 Task: Search one way flight ticket for 4 adults, 2 children, 2 infants in seat and 1 infant on lap in economy from San Luis Obispo: San Luis Obispo County Regional Airport (mcchesney Field) to Raleigh: Raleigh-durham International Airport on 8-5-2023. Choice of flights is Royal air maroc. Number of bags: 1 carry on bag. Price is upto 109000. Outbound departure time preference is 14:15.
Action: Mouse moved to (303, 129)
Screenshot: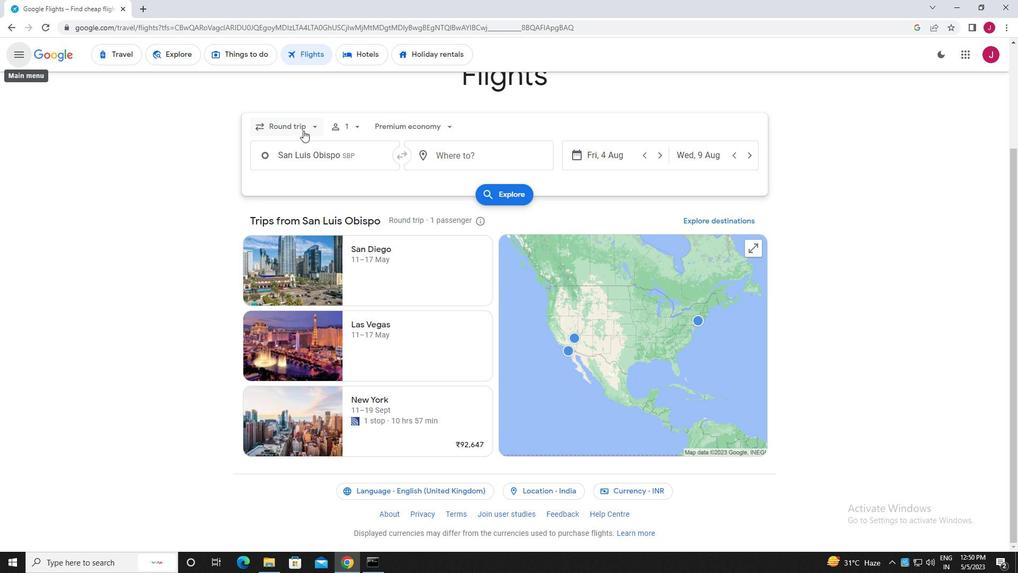 
Action: Mouse pressed left at (303, 129)
Screenshot: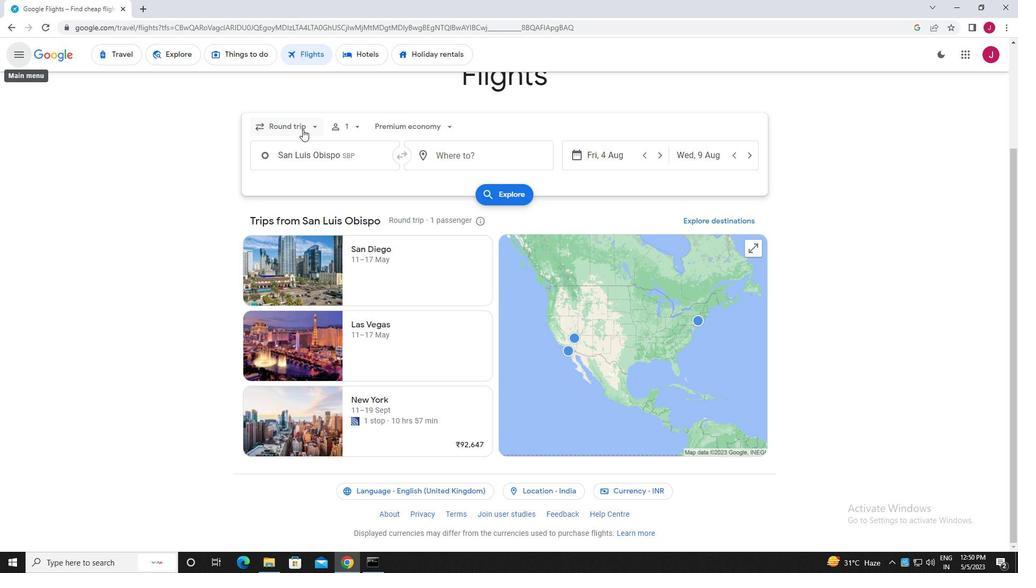 
Action: Mouse moved to (300, 171)
Screenshot: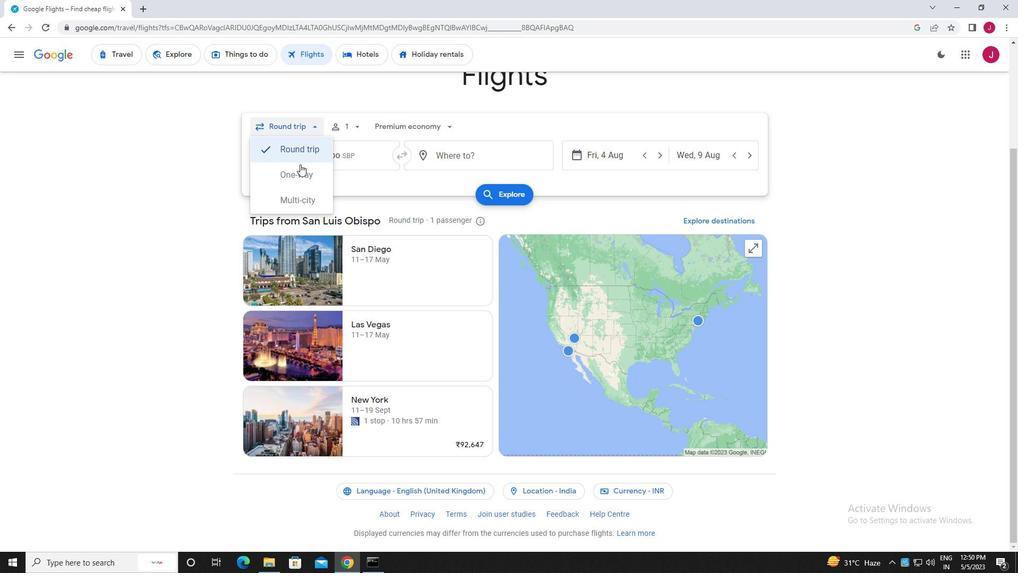 
Action: Mouse pressed left at (300, 171)
Screenshot: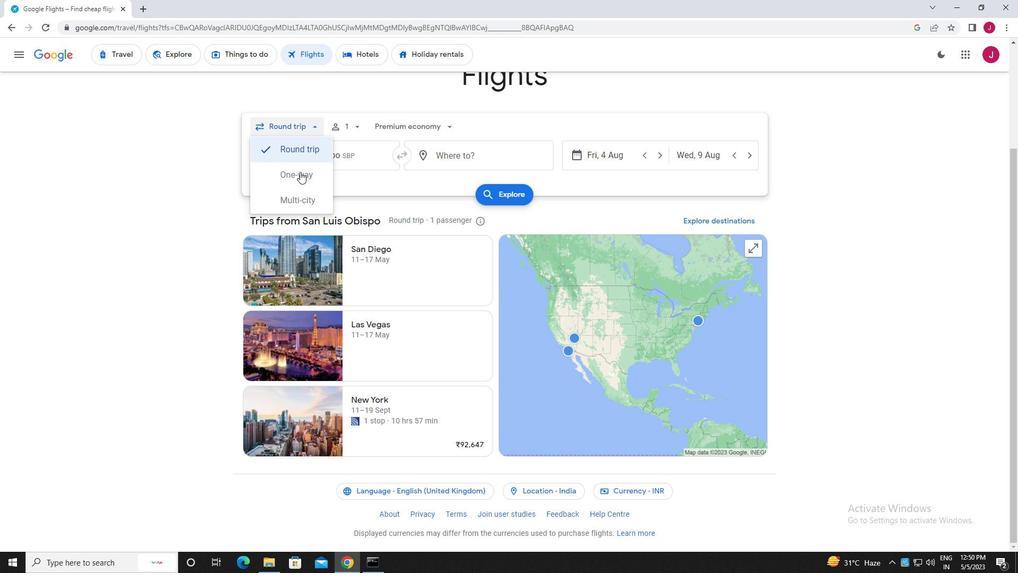 
Action: Mouse moved to (351, 126)
Screenshot: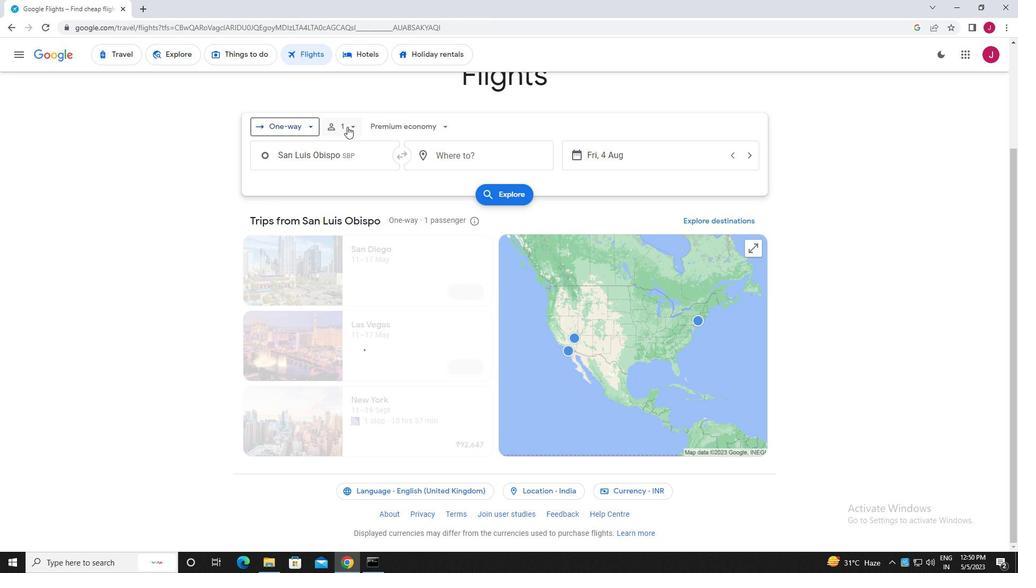 
Action: Mouse pressed left at (351, 126)
Screenshot: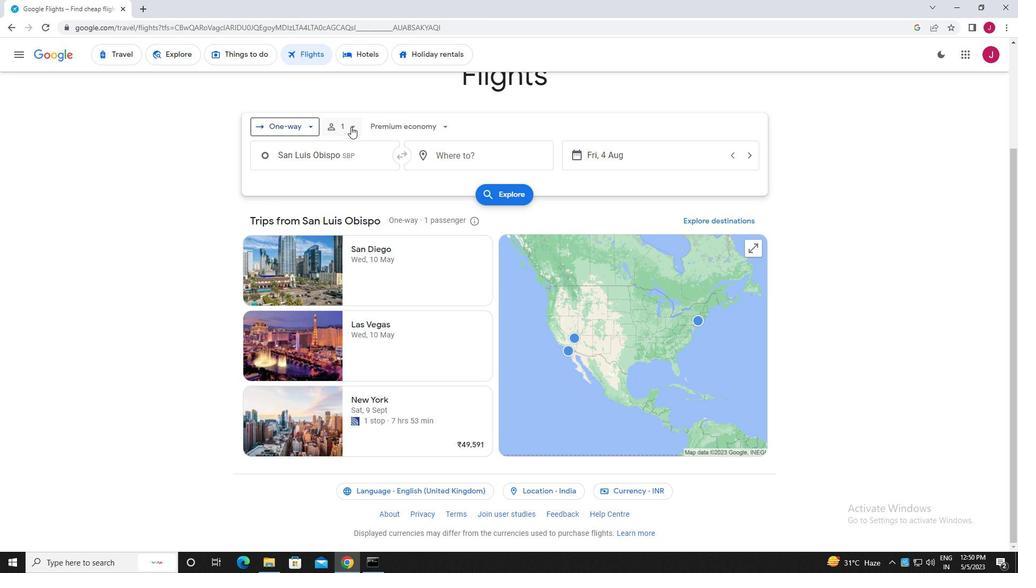 
Action: Mouse moved to (441, 151)
Screenshot: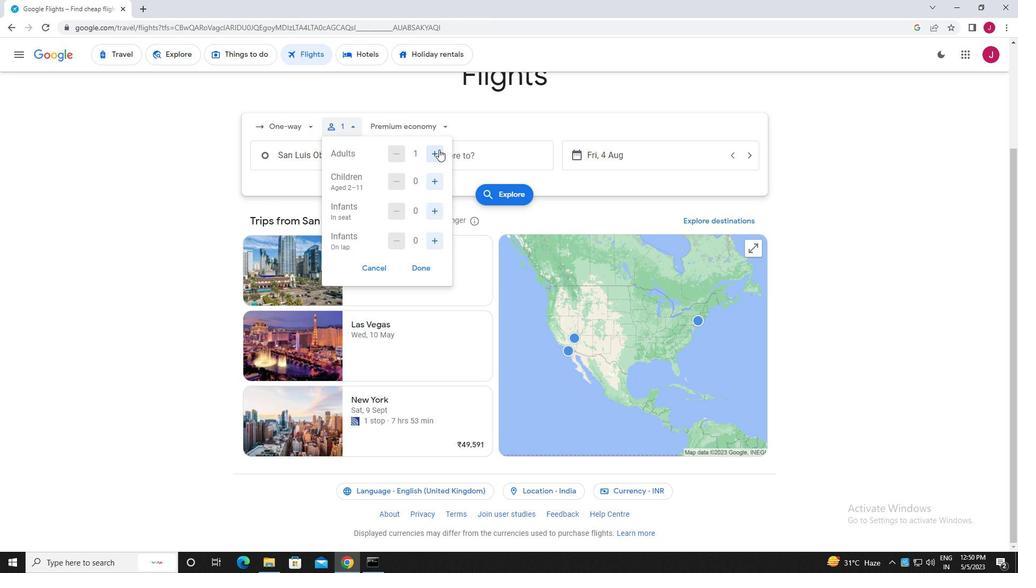 
Action: Mouse pressed left at (441, 151)
Screenshot: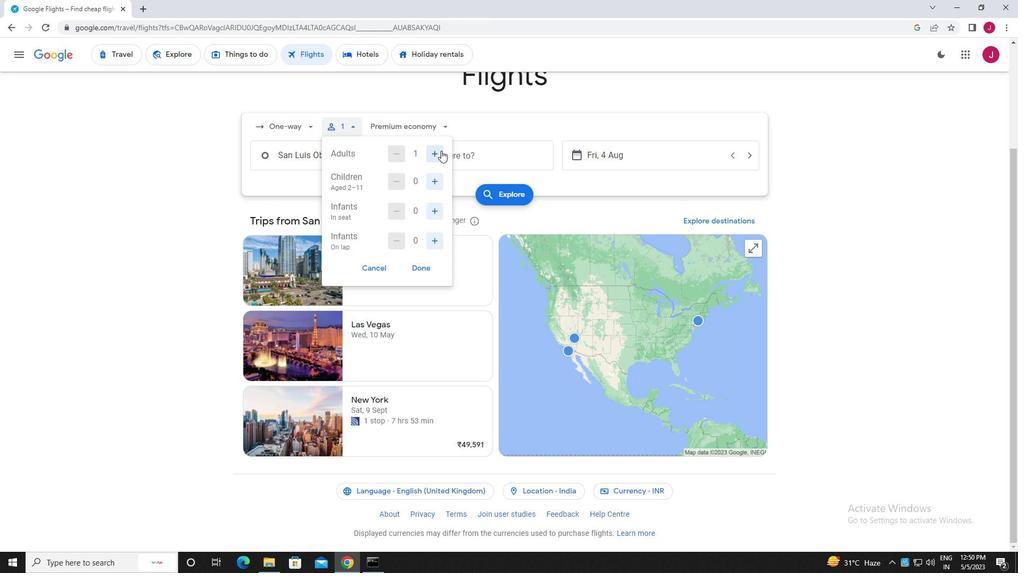 
Action: Mouse moved to (441, 151)
Screenshot: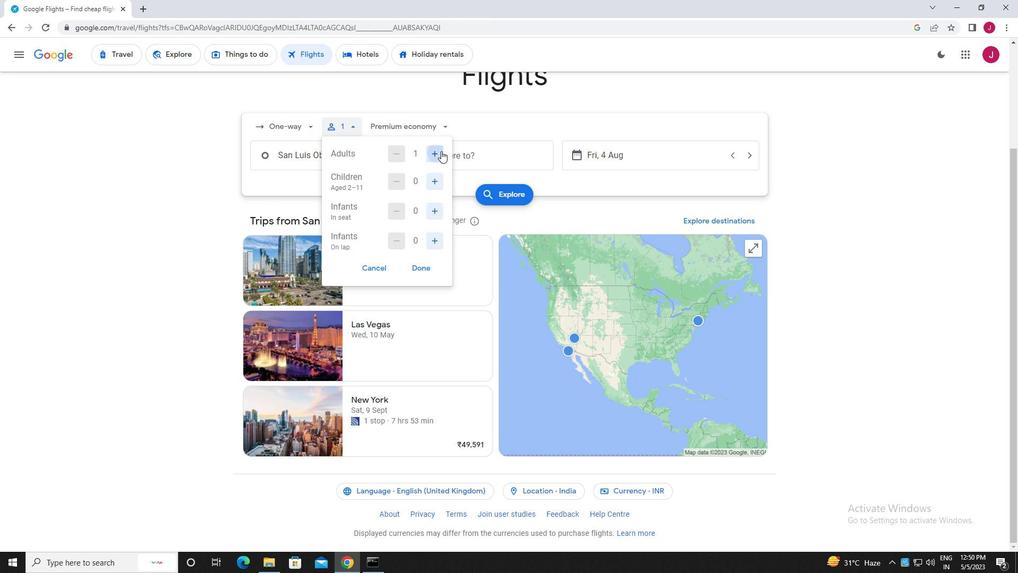 
Action: Mouse pressed left at (441, 151)
Screenshot: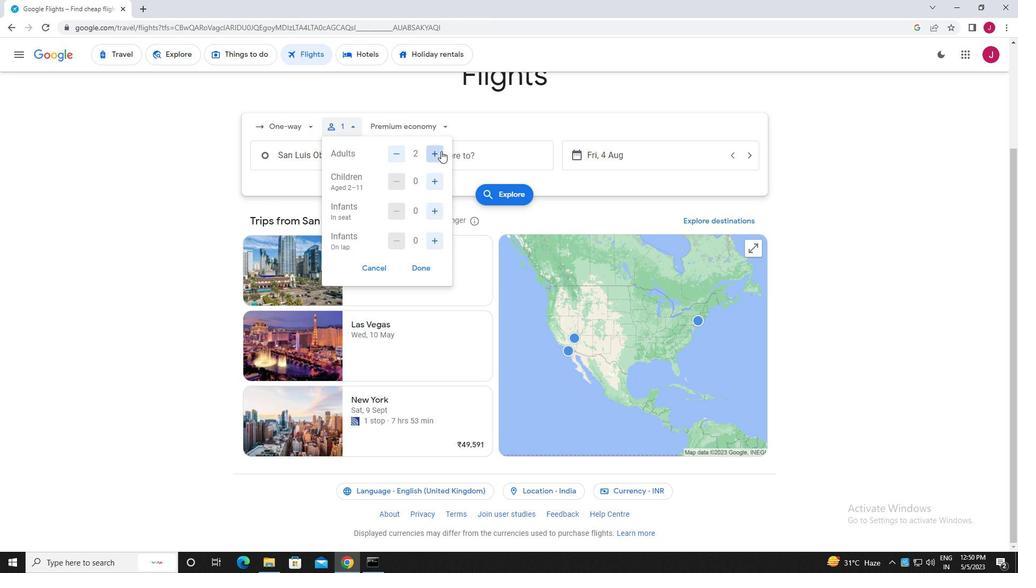 
Action: Mouse pressed left at (441, 151)
Screenshot: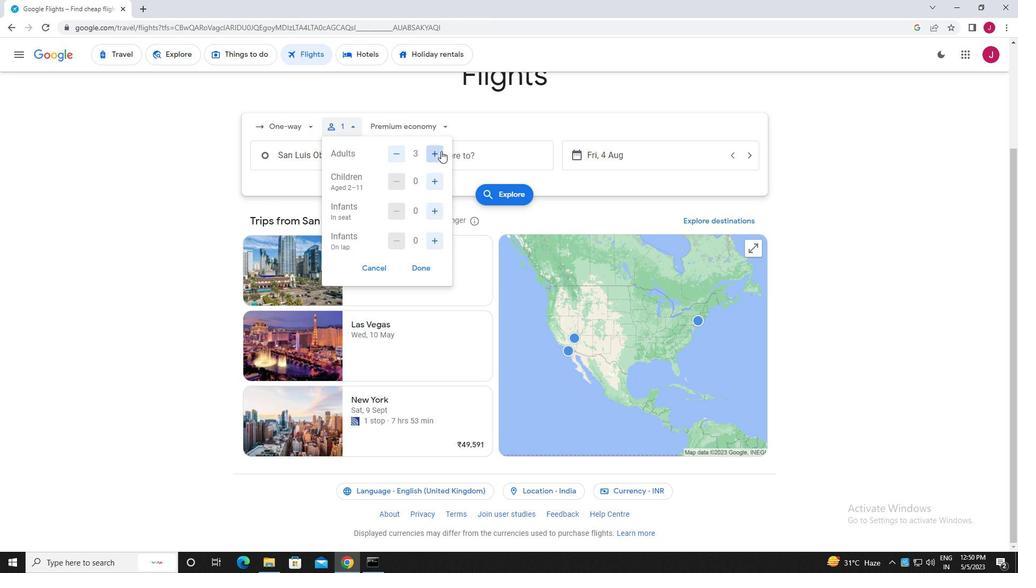 
Action: Mouse moved to (433, 180)
Screenshot: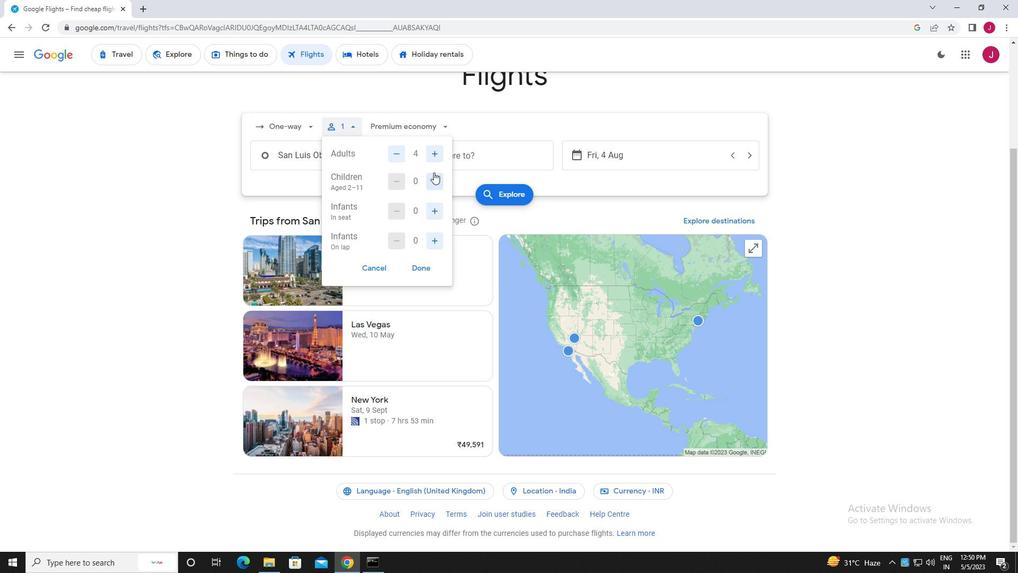 
Action: Mouse pressed left at (433, 180)
Screenshot: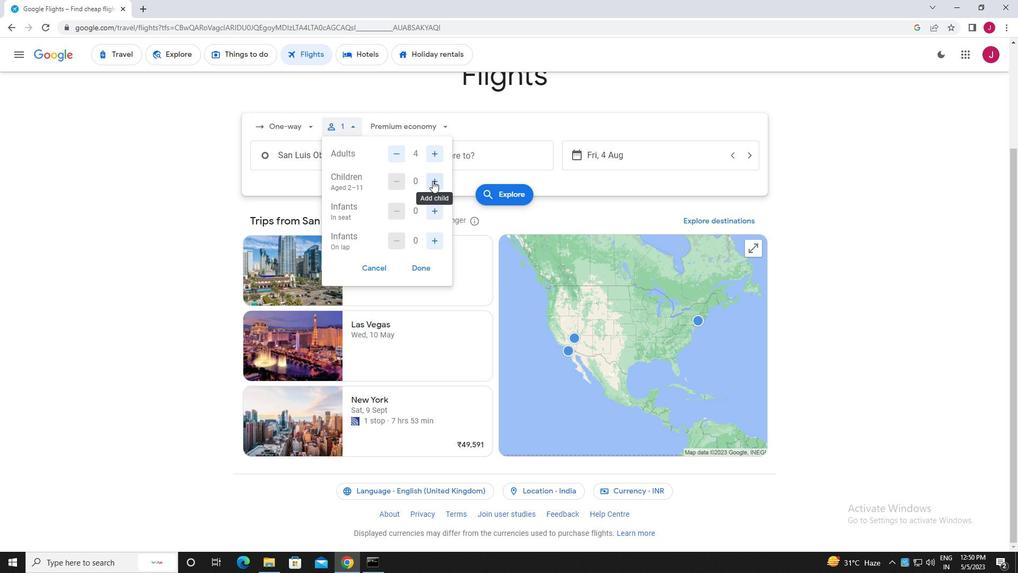 
Action: Mouse pressed left at (433, 180)
Screenshot: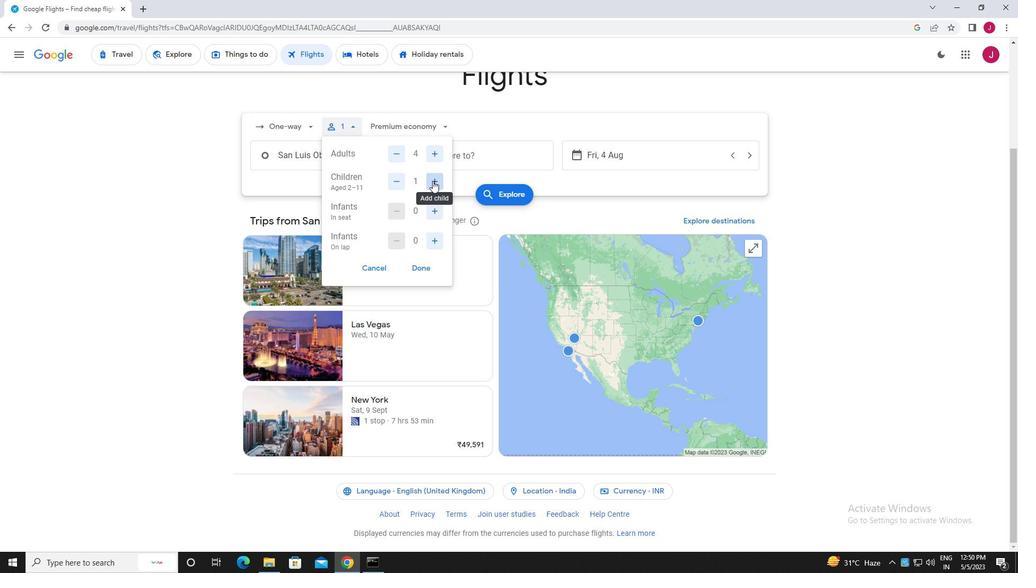 
Action: Mouse moved to (432, 212)
Screenshot: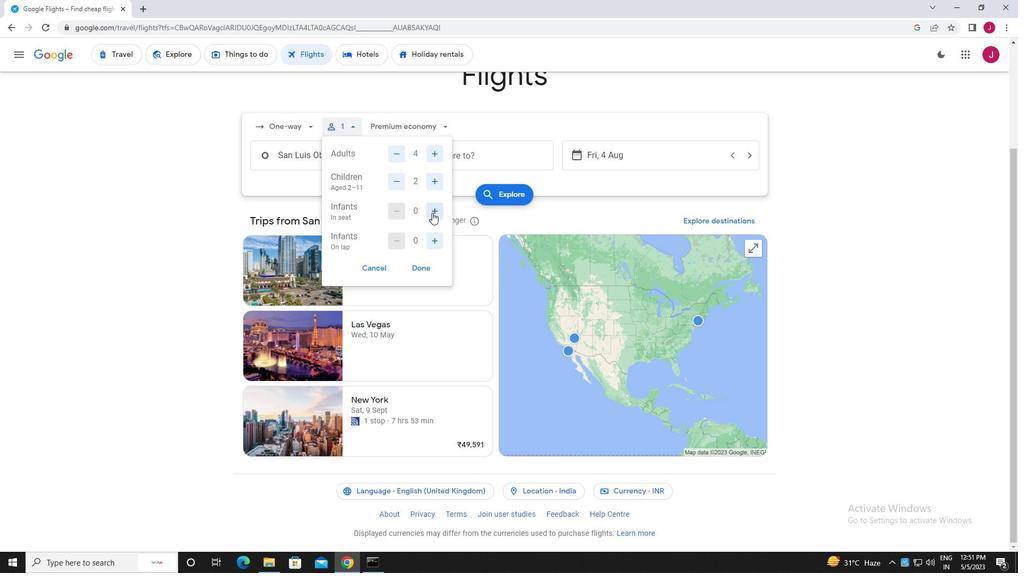 
Action: Mouse pressed left at (432, 212)
Screenshot: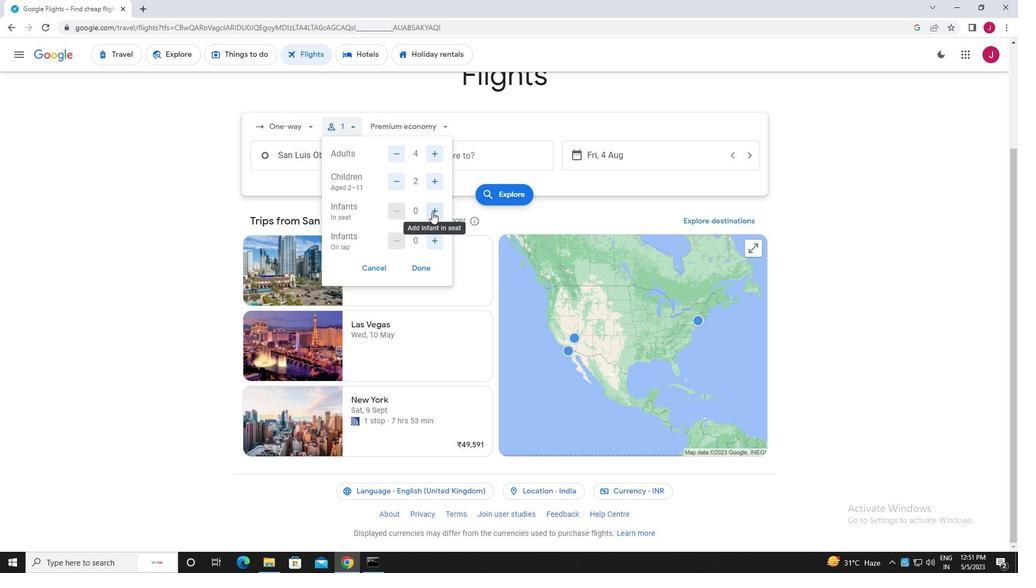 
Action: Mouse pressed left at (432, 212)
Screenshot: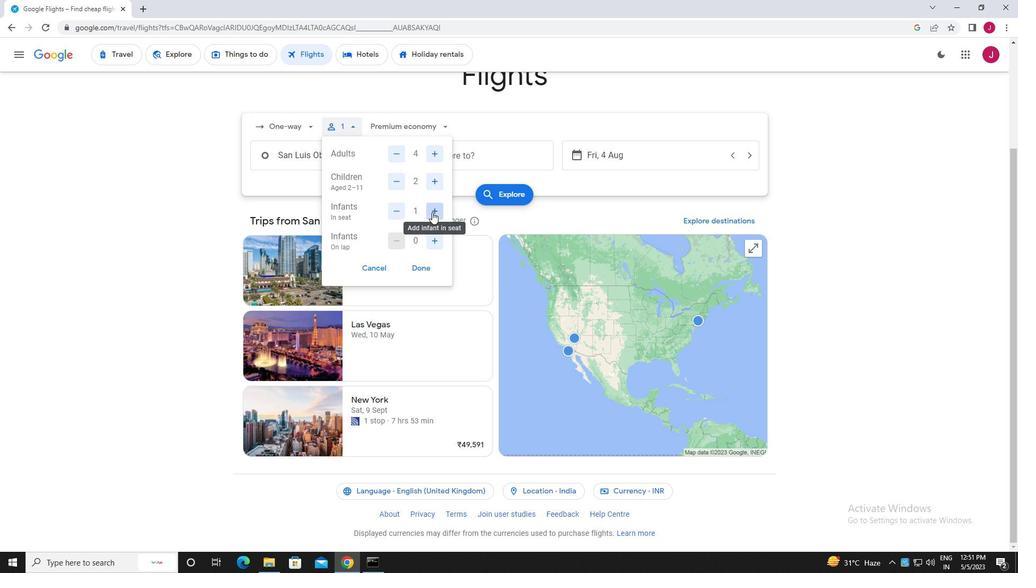 
Action: Mouse moved to (436, 240)
Screenshot: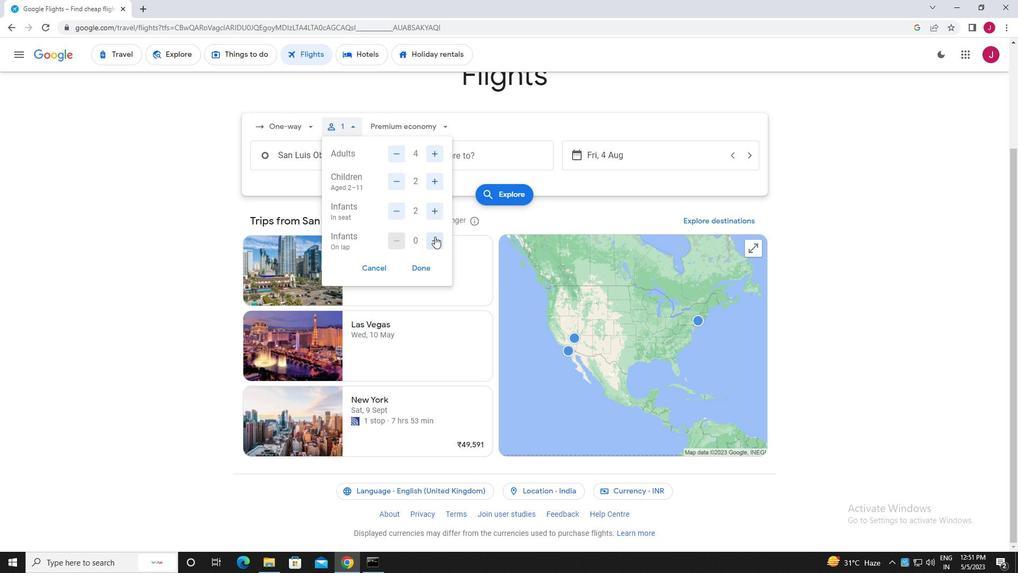 
Action: Mouse pressed left at (436, 240)
Screenshot: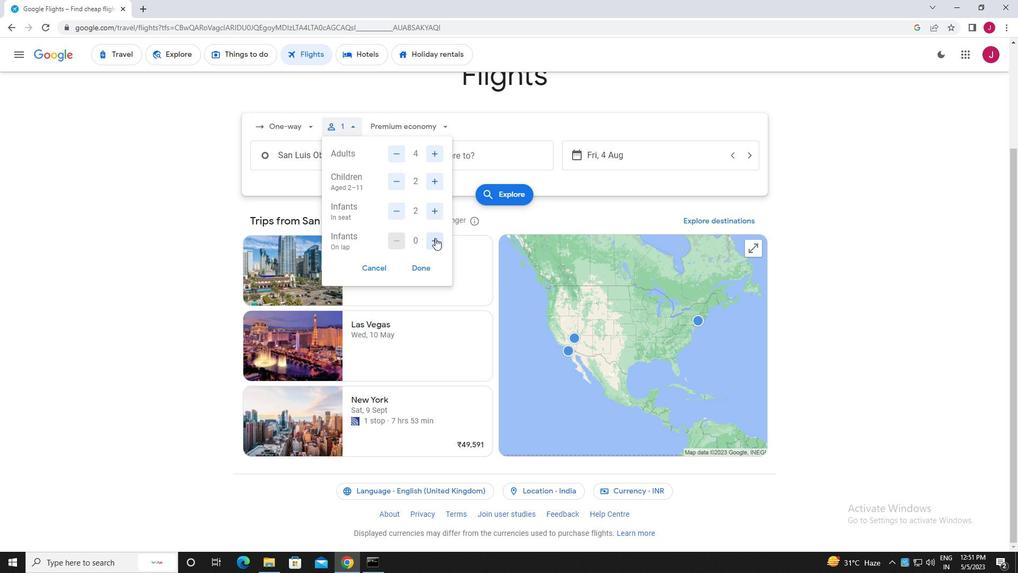 
Action: Mouse moved to (424, 264)
Screenshot: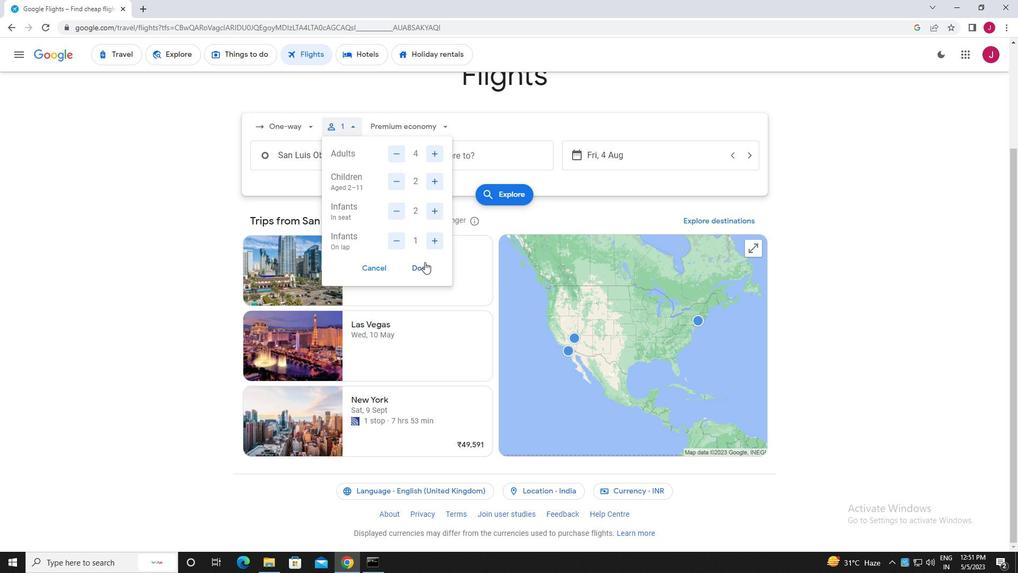 
Action: Mouse pressed left at (424, 264)
Screenshot: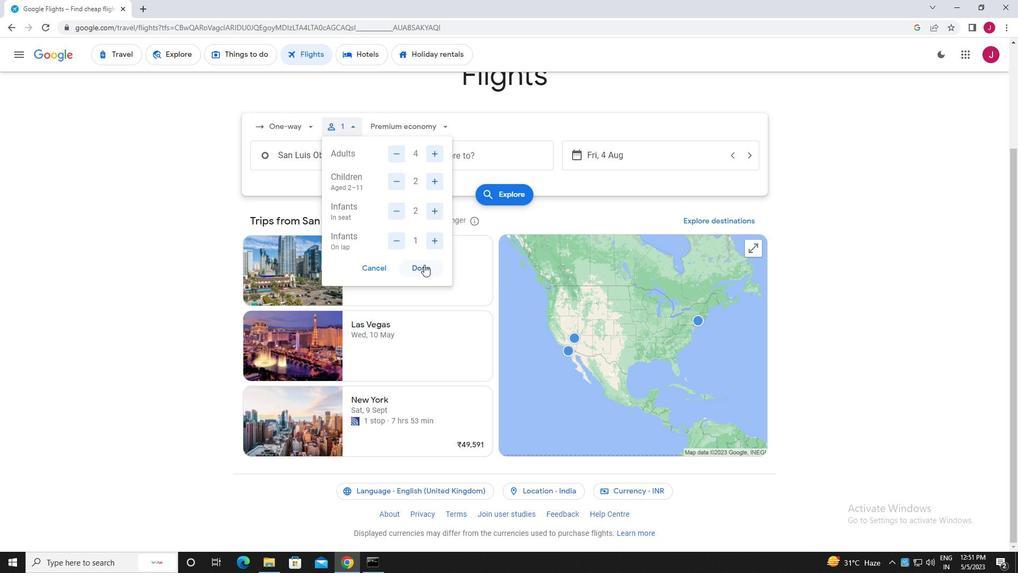
Action: Mouse moved to (418, 126)
Screenshot: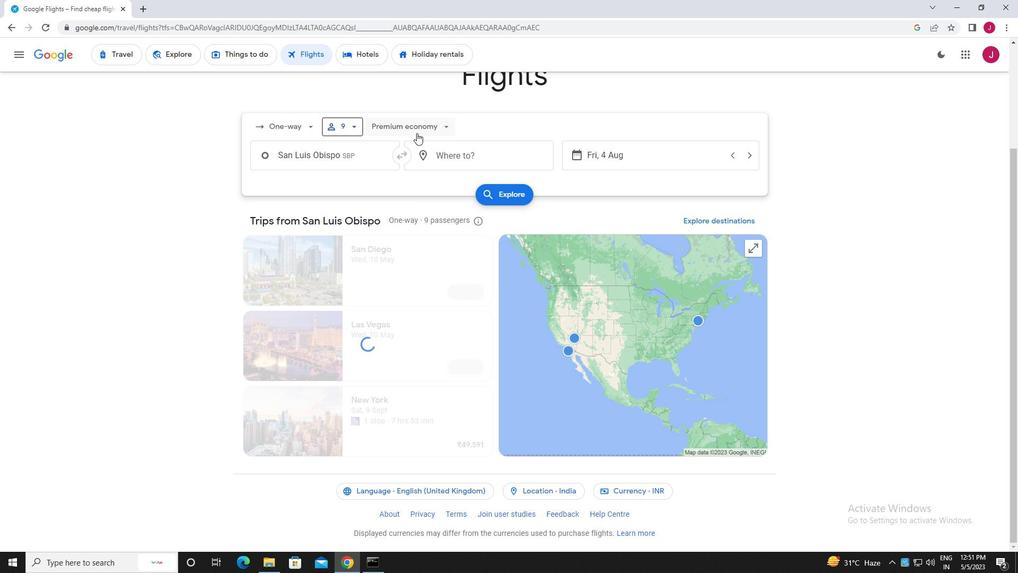 
Action: Mouse pressed left at (418, 126)
Screenshot: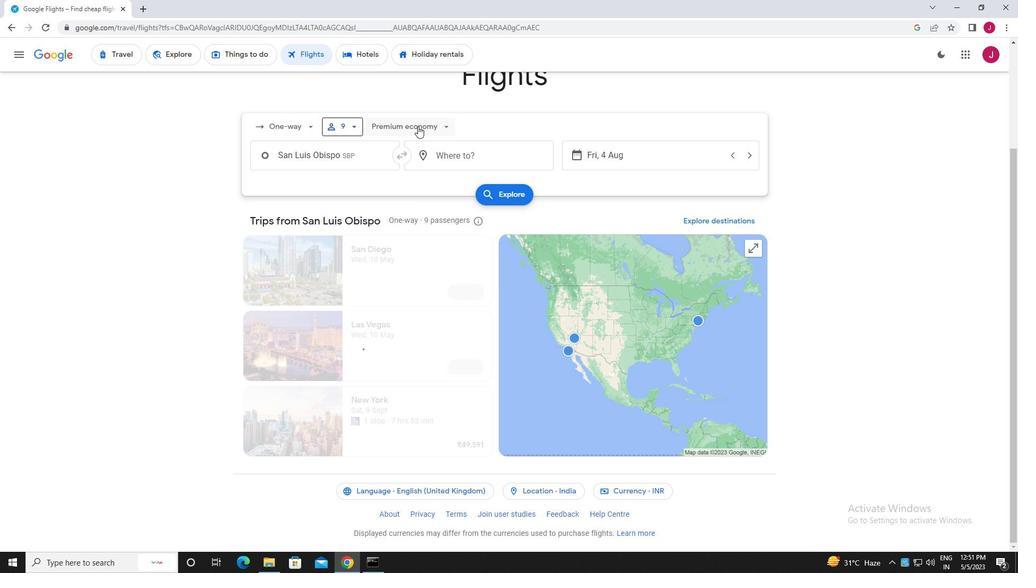 
Action: Mouse moved to (425, 147)
Screenshot: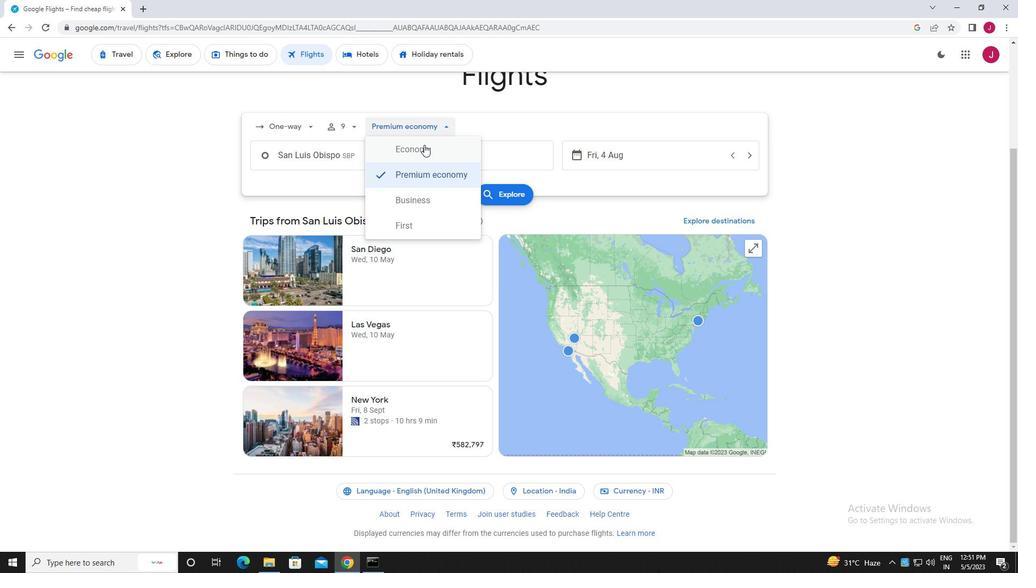 
Action: Mouse pressed left at (425, 147)
Screenshot: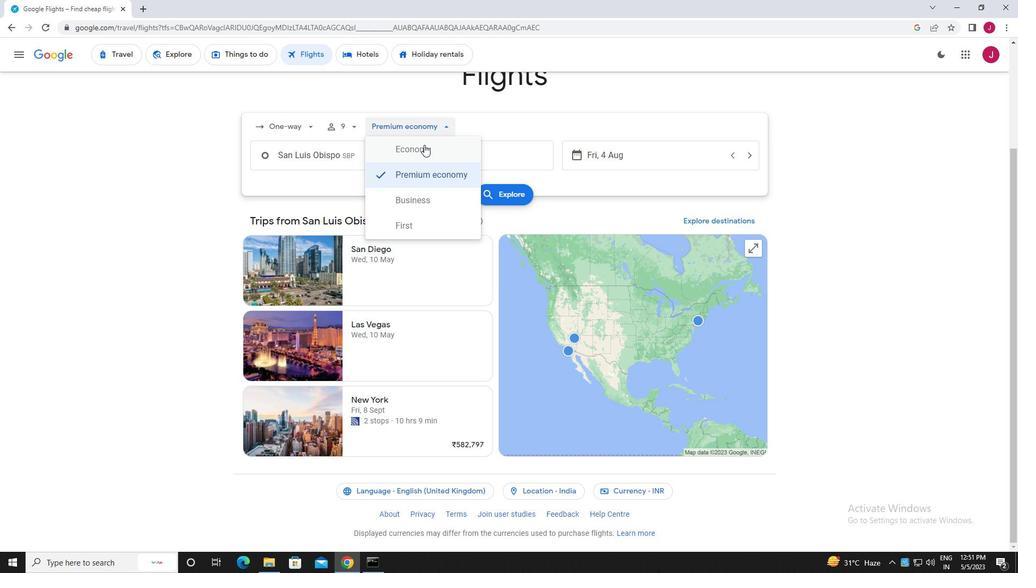 
Action: Mouse moved to (351, 160)
Screenshot: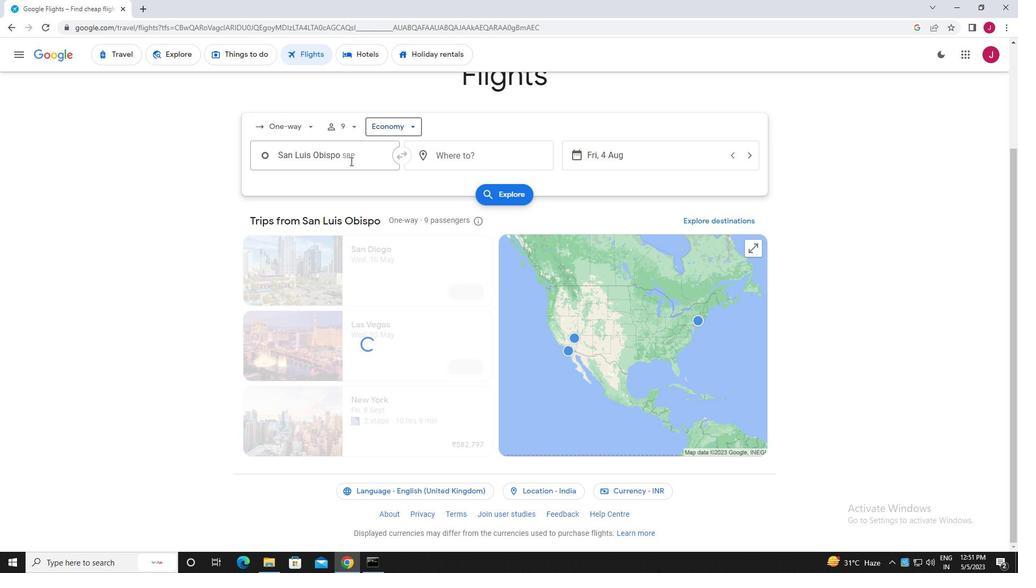 
Action: Mouse pressed left at (351, 160)
Screenshot: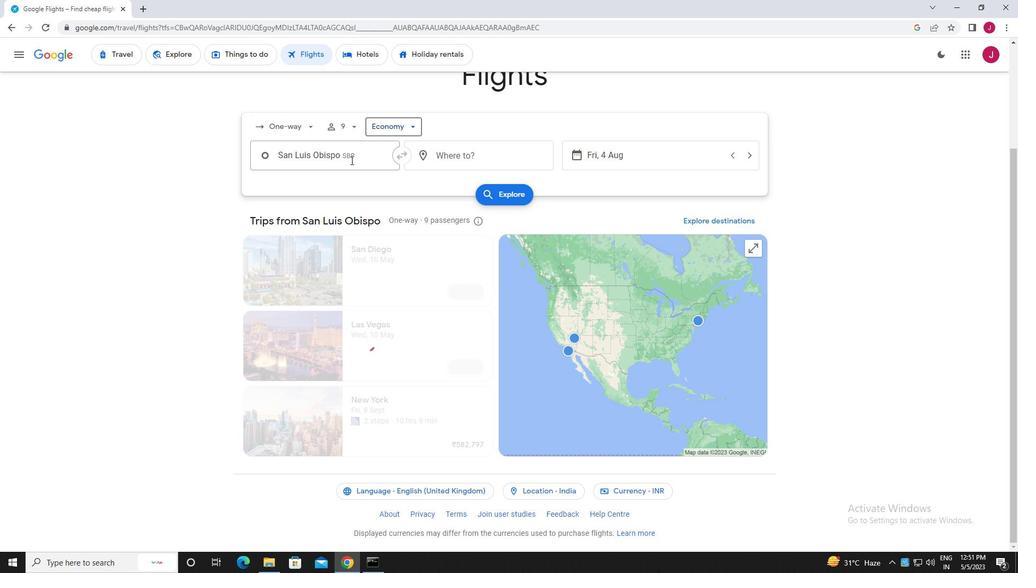 
Action: Mouse moved to (353, 160)
Screenshot: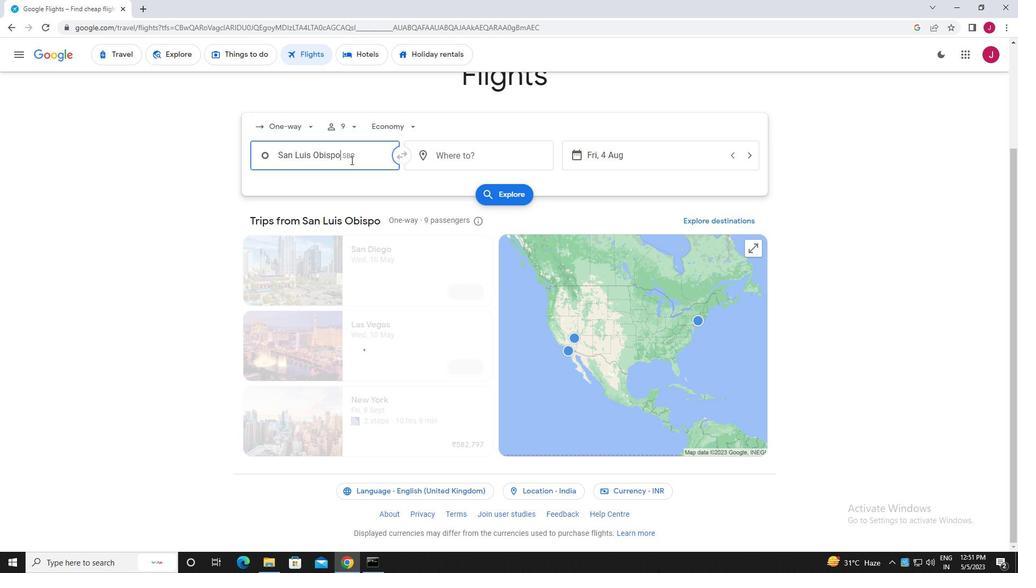 
Action: Key pressed san<Key.space>luis
Screenshot: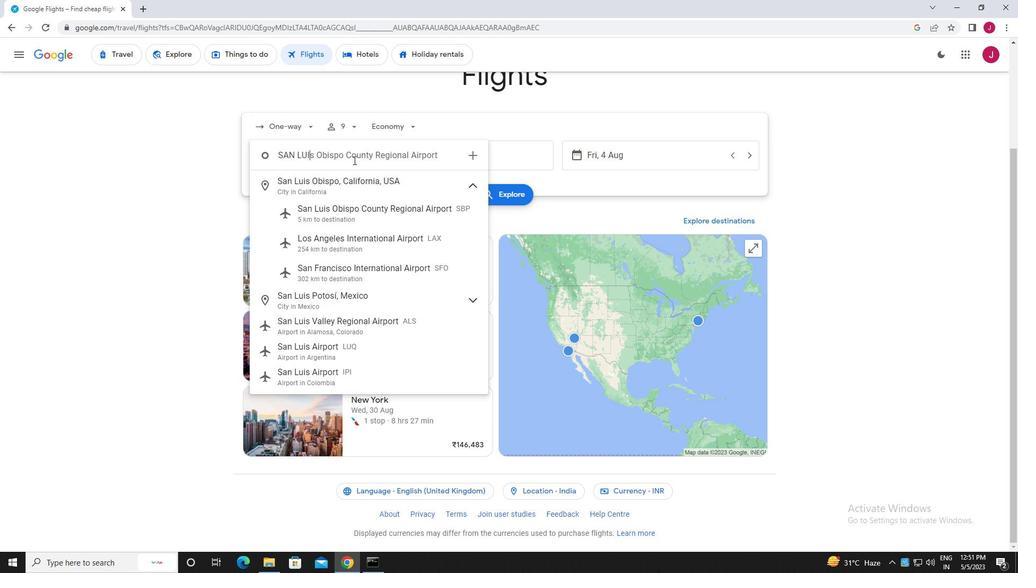 
Action: Mouse moved to (395, 214)
Screenshot: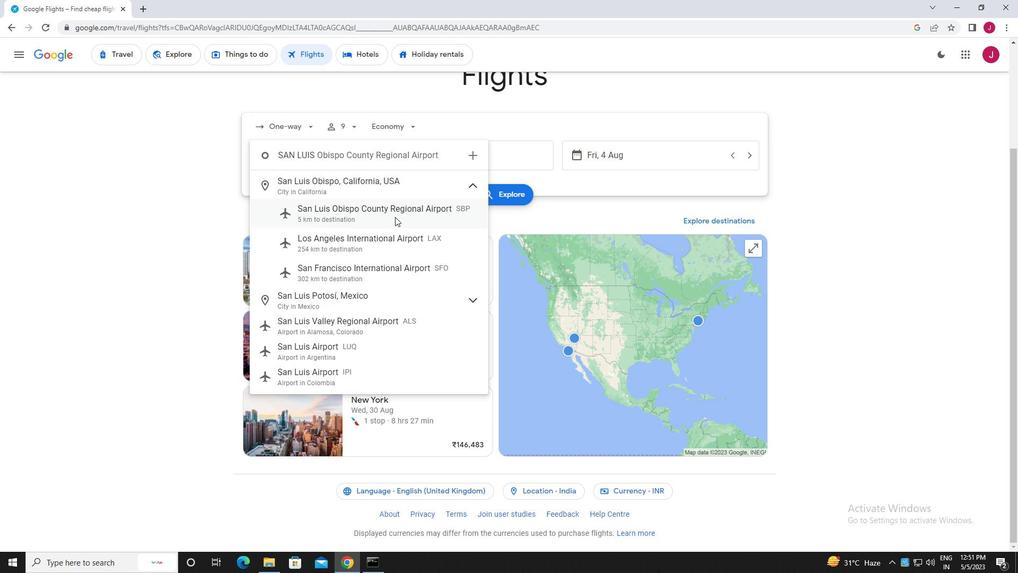 
Action: Mouse pressed left at (395, 214)
Screenshot: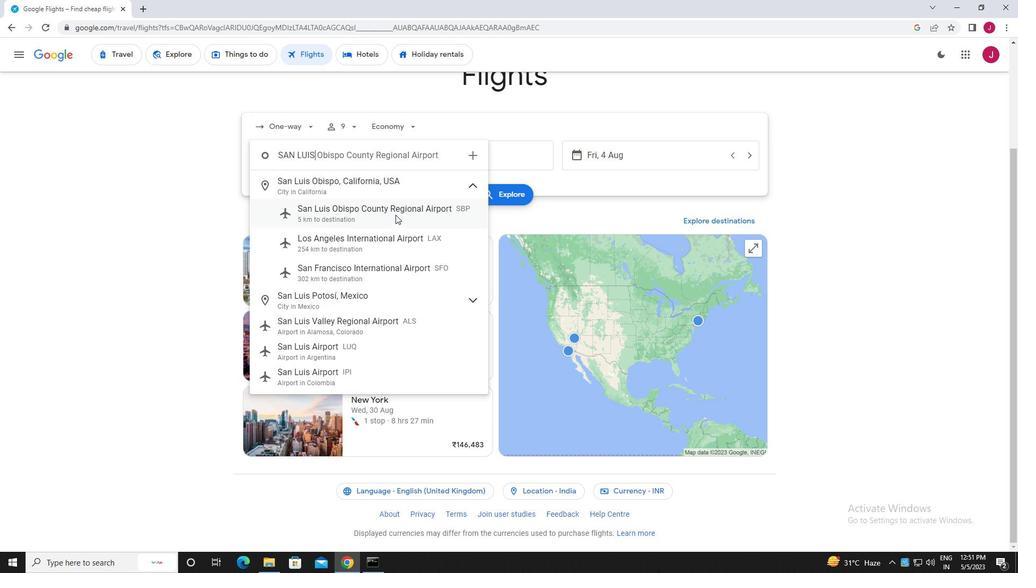 
Action: Mouse moved to (478, 159)
Screenshot: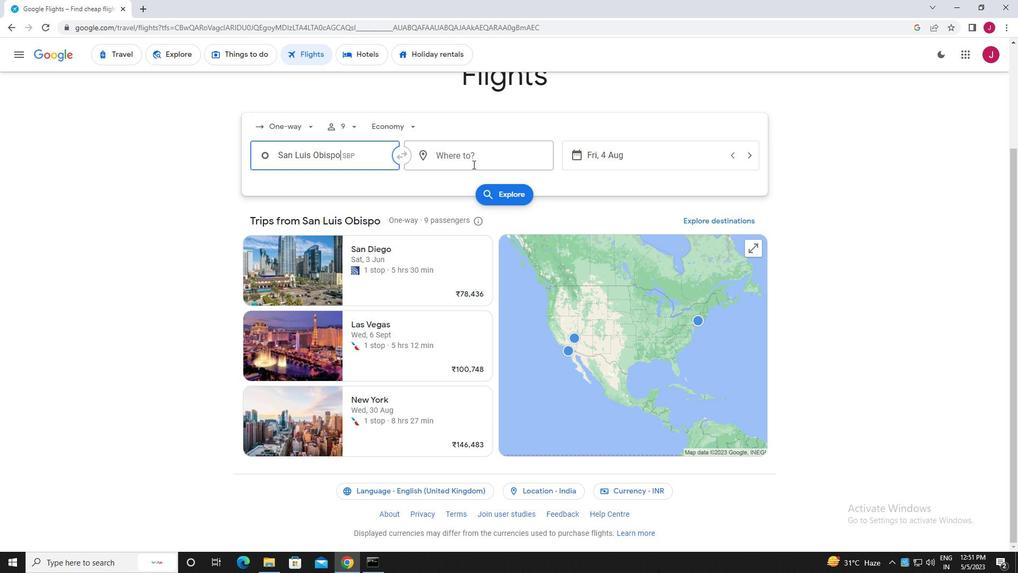 
Action: Mouse pressed left at (478, 159)
Screenshot: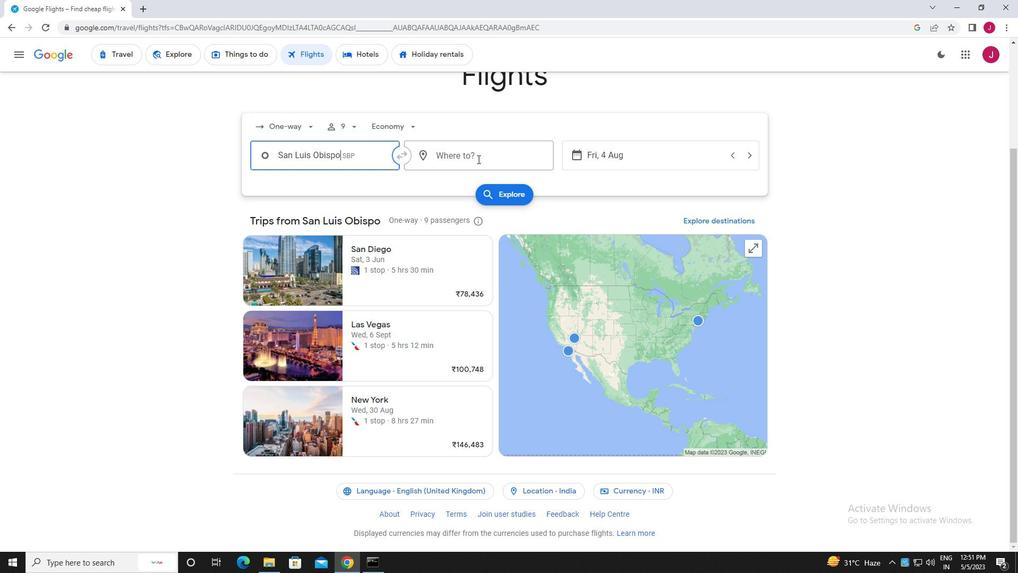 
Action: Key pressed raleigh
Screenshot: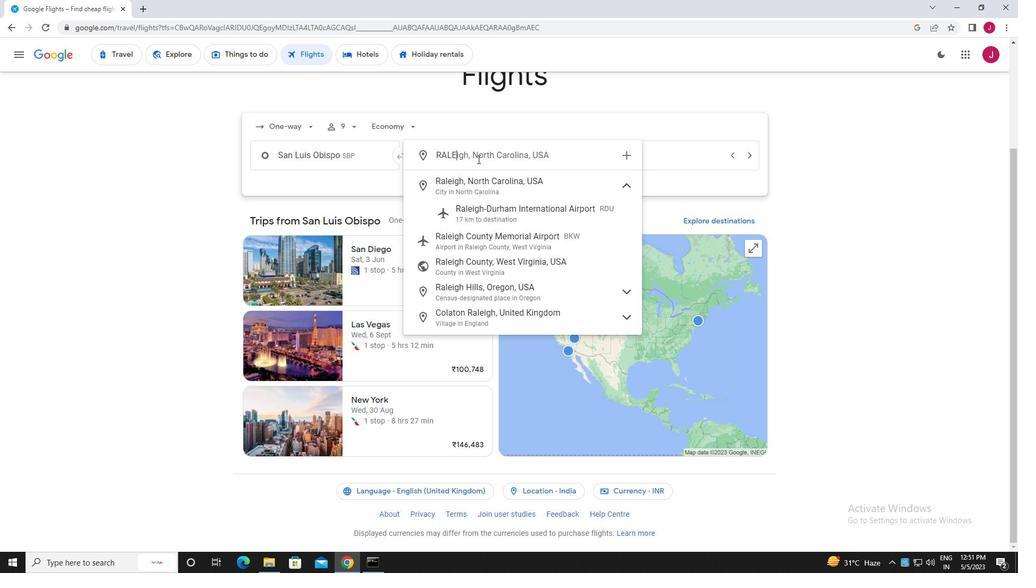 
Action: Mouse moved to (533, 209)
Screenshot: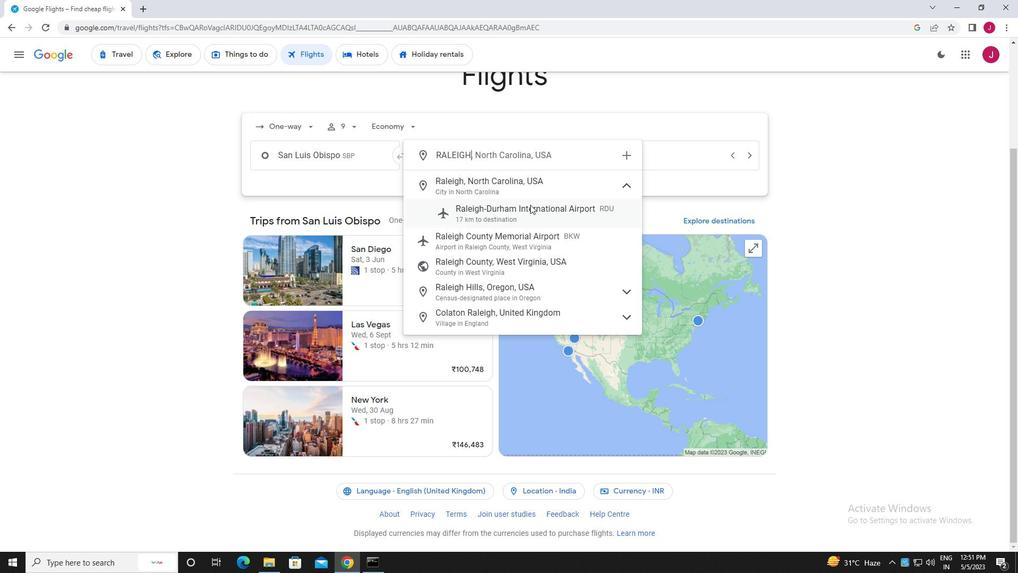 
Action: Mouse pressed left at (533, 209)
Screenshot: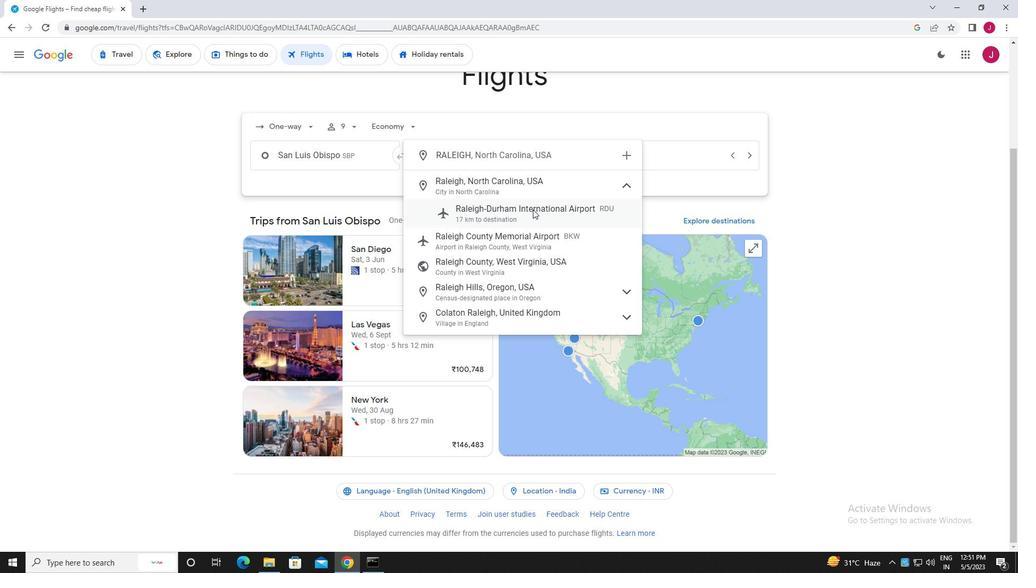 
Action: Mouse moved to (617, 157)
Screenshot: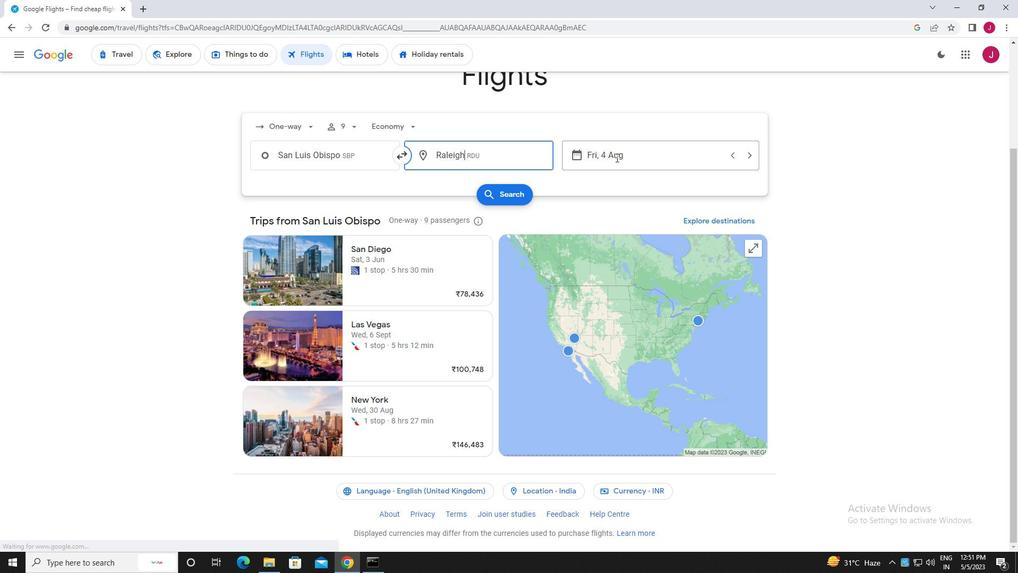 
Action: Mouse pressed left at (617, 157)
Screenshot: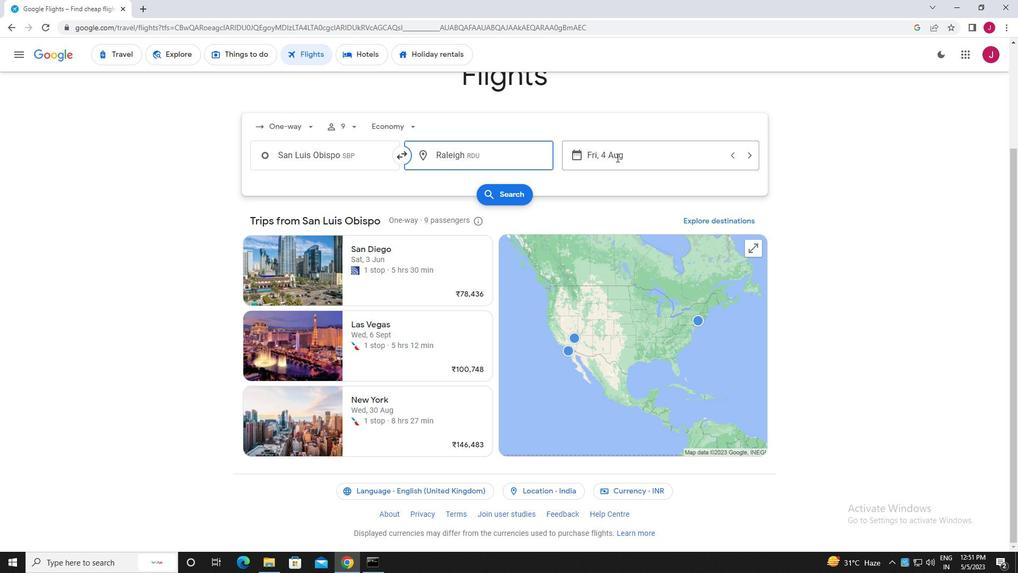 
Action: Mouse moved to (537, 237)
Screenshot: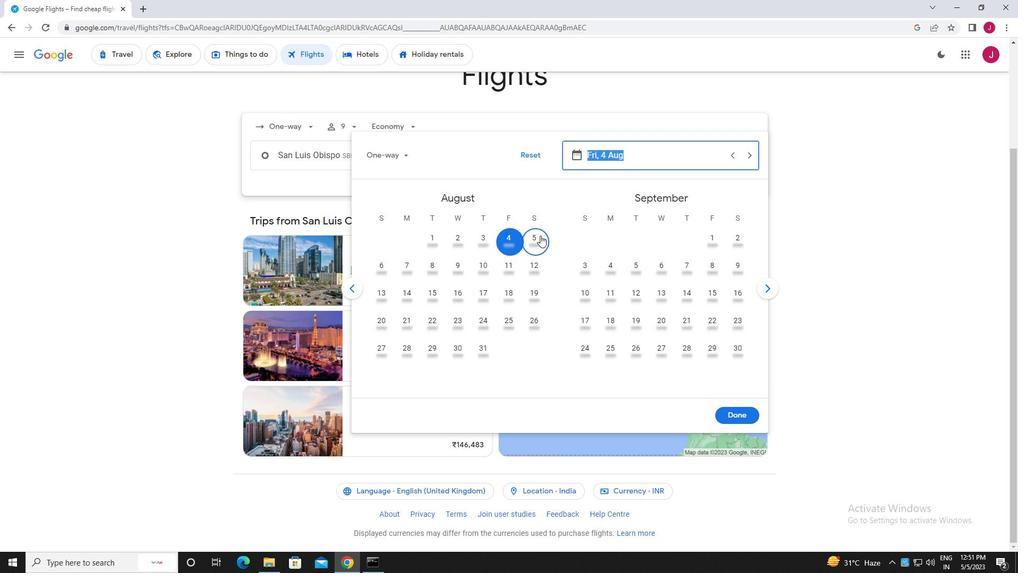 
Action: Mouse pressed left at (537, 237)
Screenshot: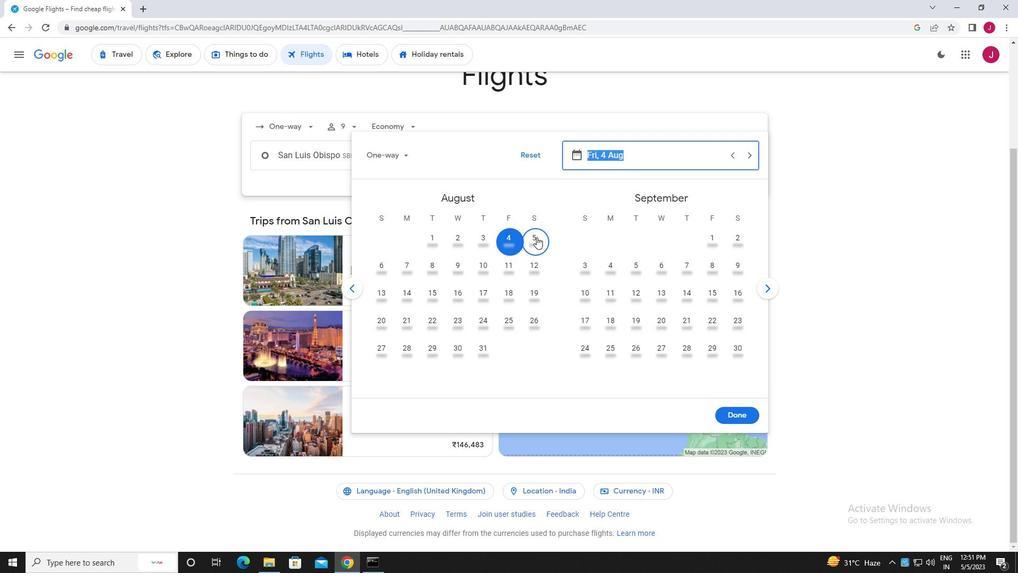 
Action: Mouse moved to (745, 409)
Screenshot: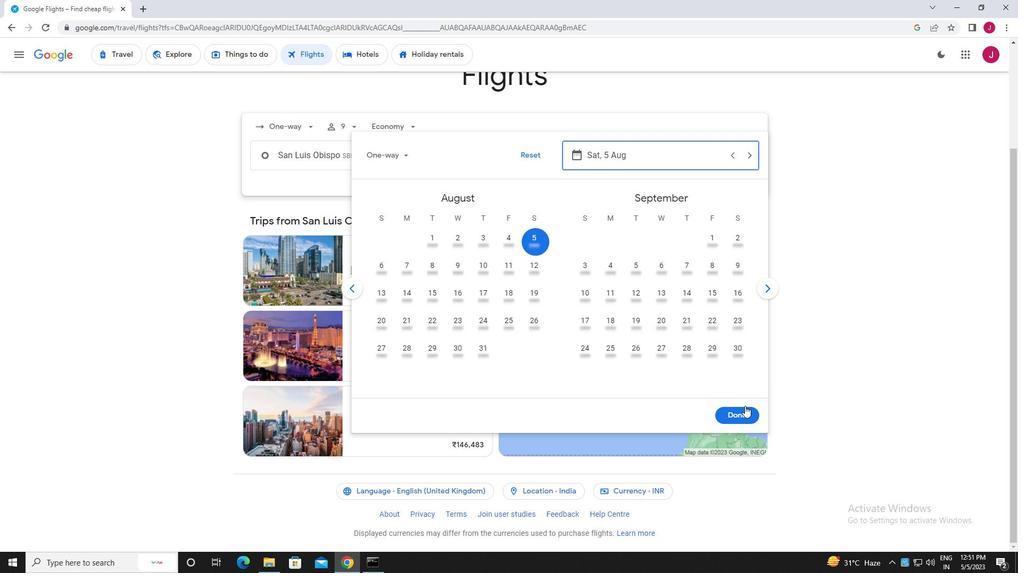 
Action: Mouse pressed left at (745, 409)
Screenshot: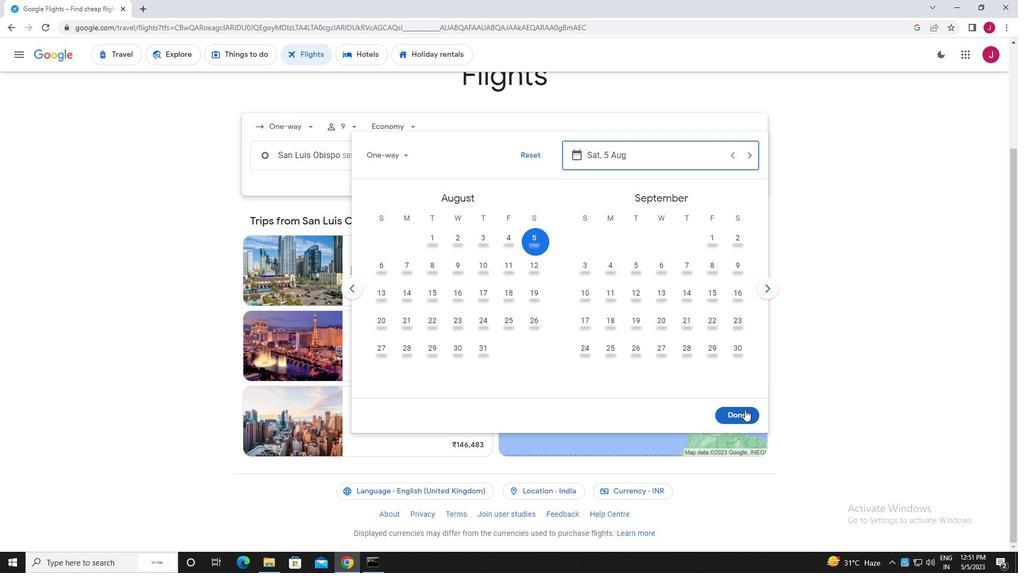 
Action: Mouse moved to (514, 191)
Screenshot: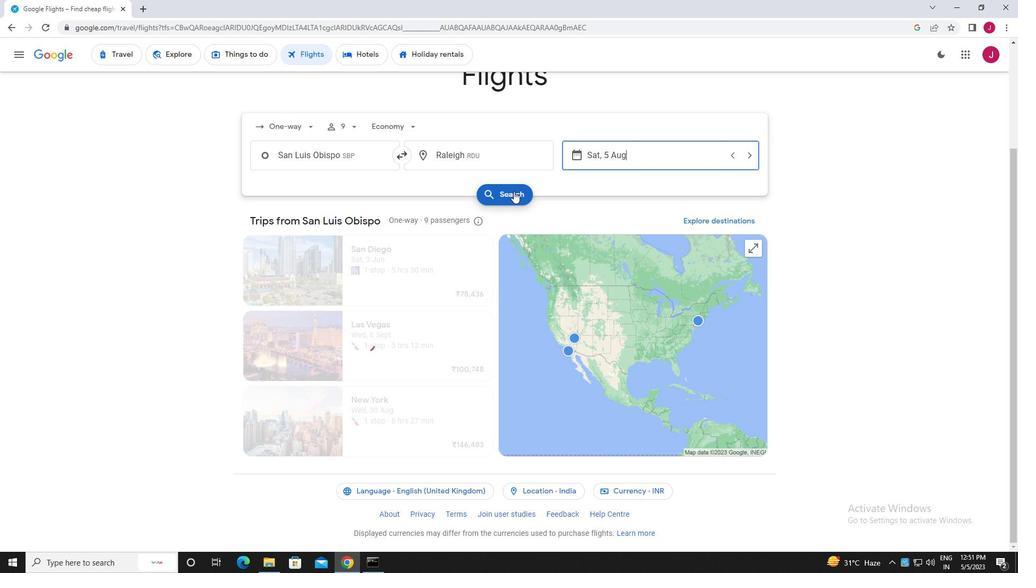 
Action: Mouse pressed left at (514, 191)
Screenshot: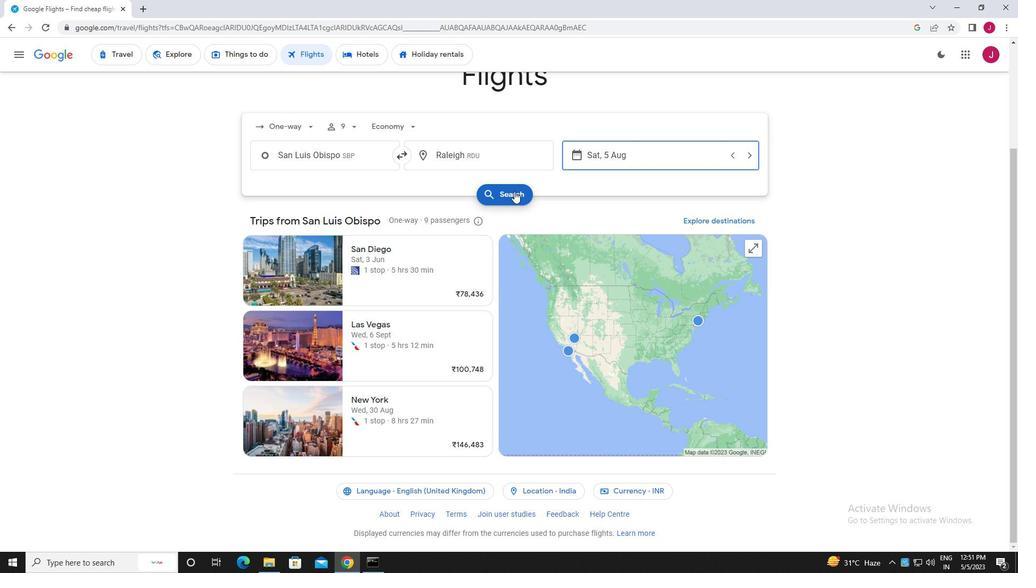 
Action: Mouse moved to (274, 152)
Screenshot: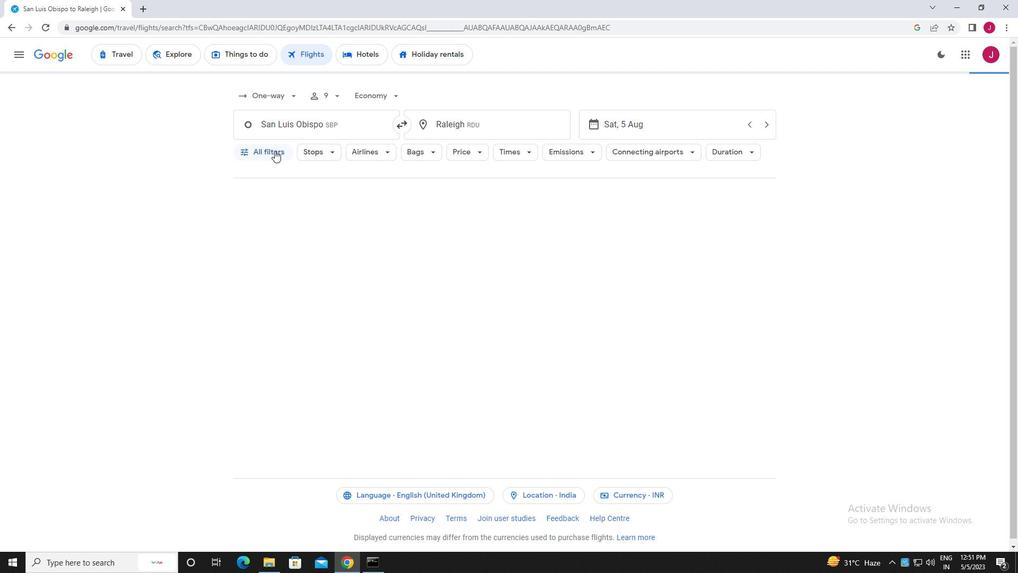 
Action: Mouse pressed left at (274, 152)
Screenshot: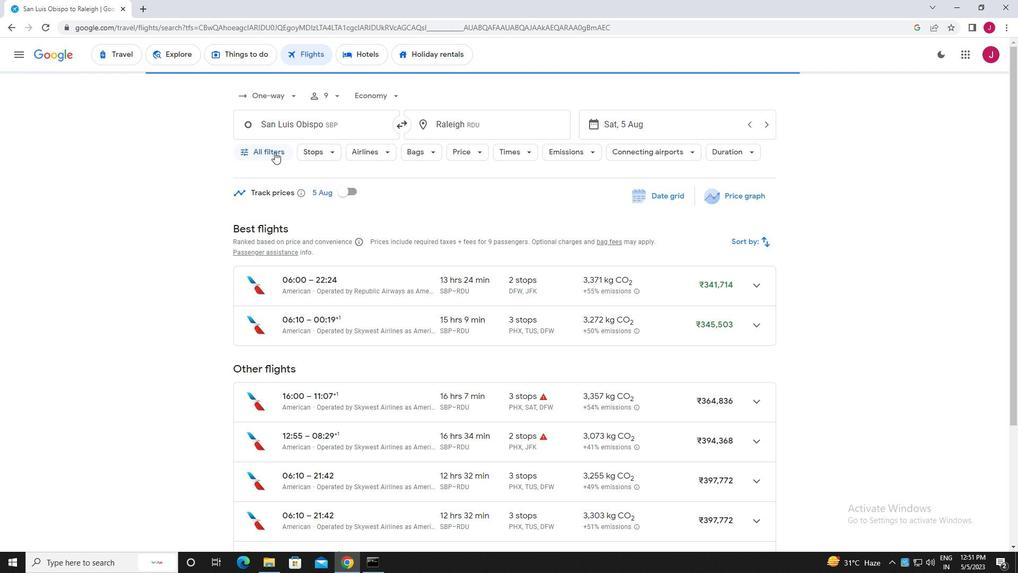 
Action: Mouse moved to (335, 217)
Screenshot: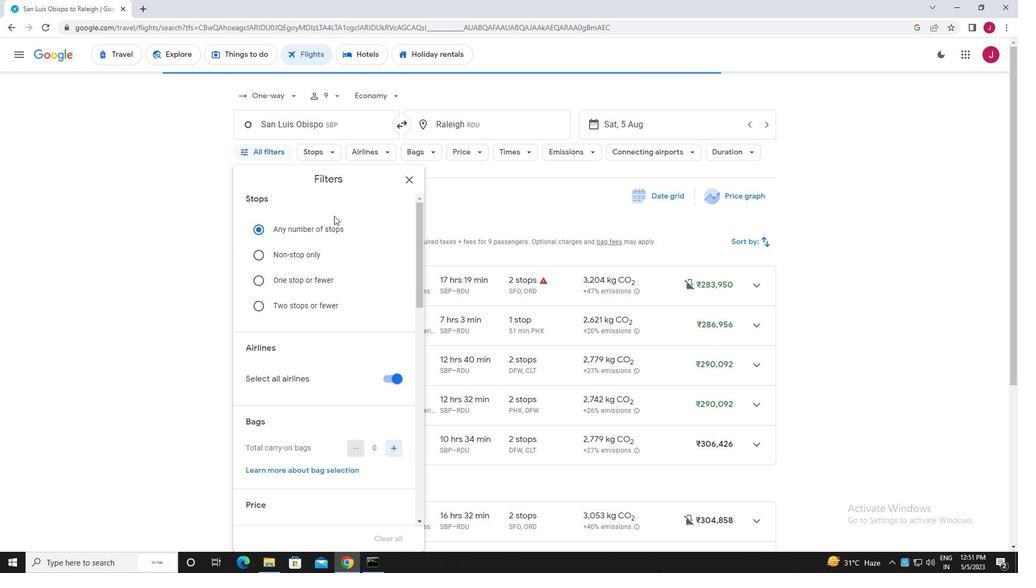 
Action: Mouse scrolled (335, 217) with delta (0, 0)
Screenshot: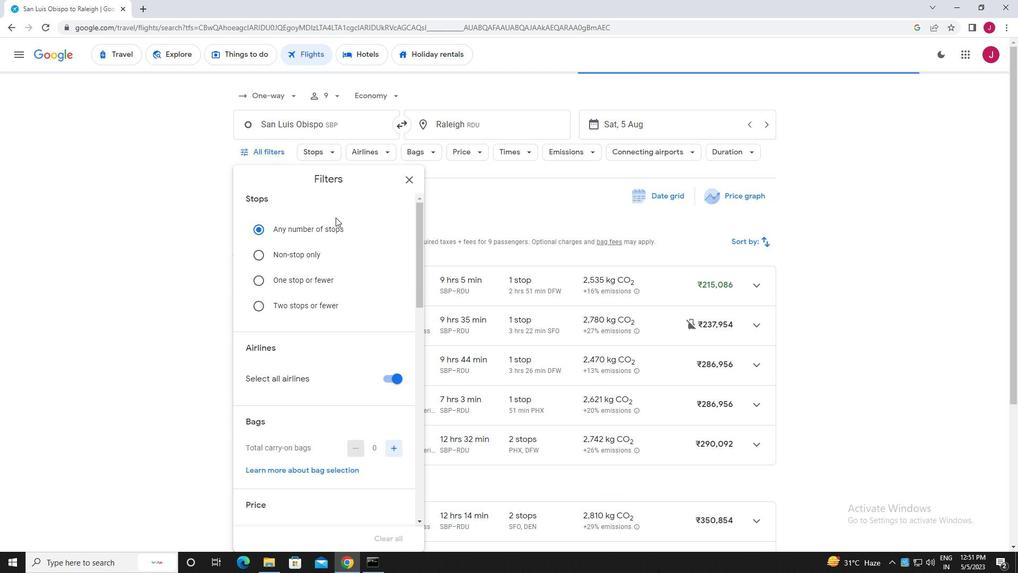 
Action: Mouse scrolled (335, 217) with delta (0, 0)
Screenshot: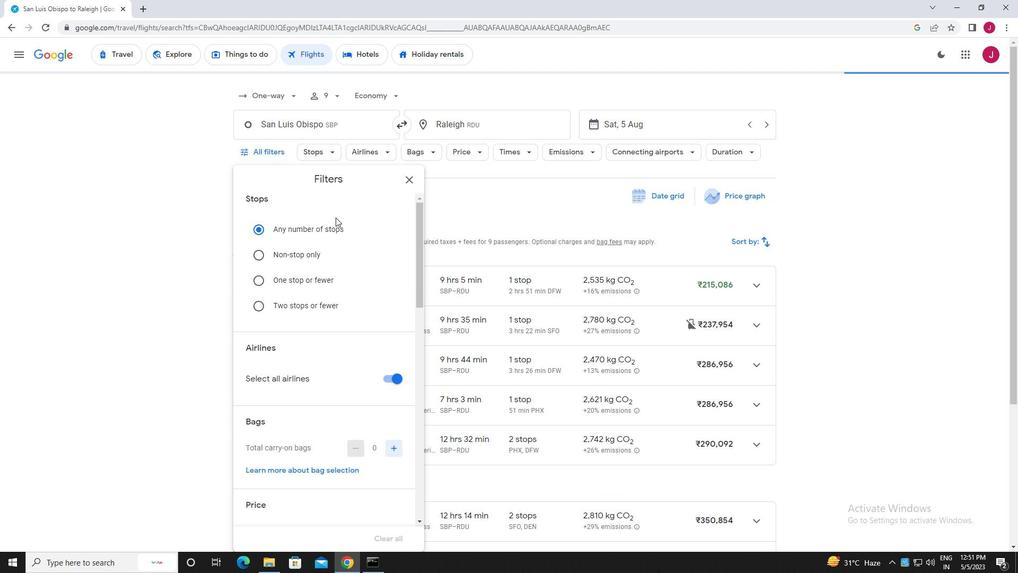 
Action: Mouse moved to (384, 239)
Screenshot: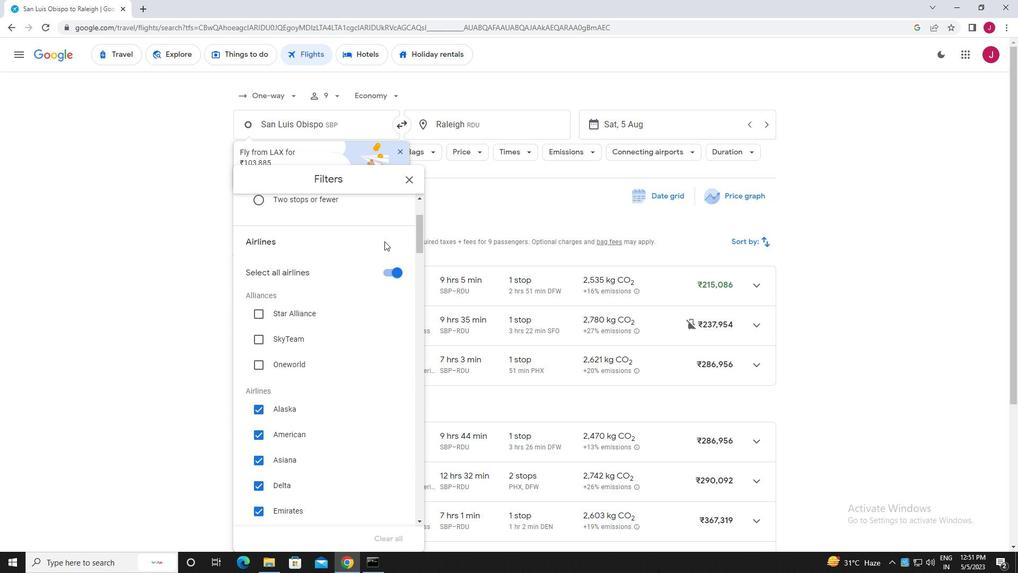 
Action: Mouse scrolled (384, 238) with delta (0, 0)
Screenshot: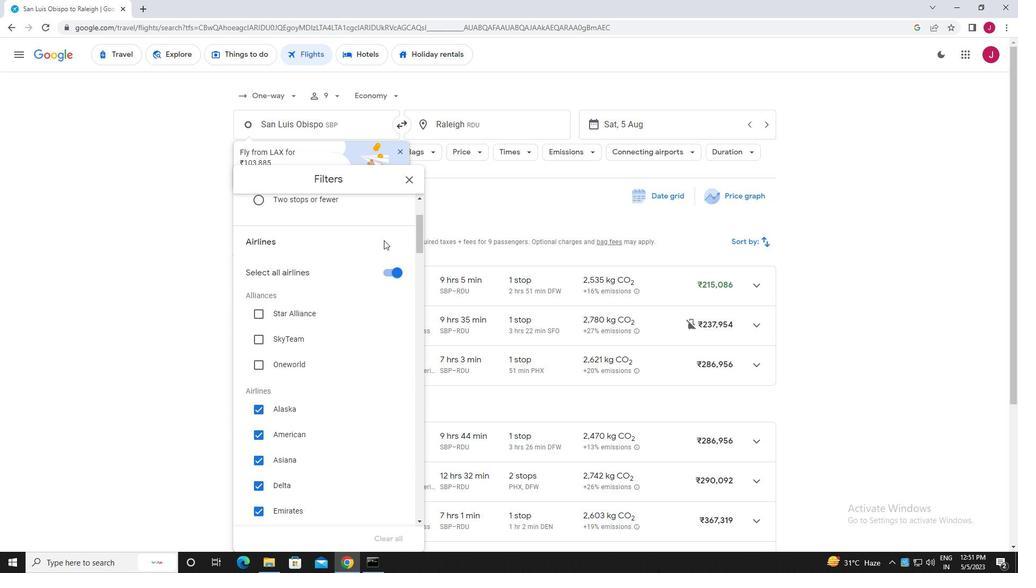 
Action: Mouse moved to (387, 216)
Screenshot: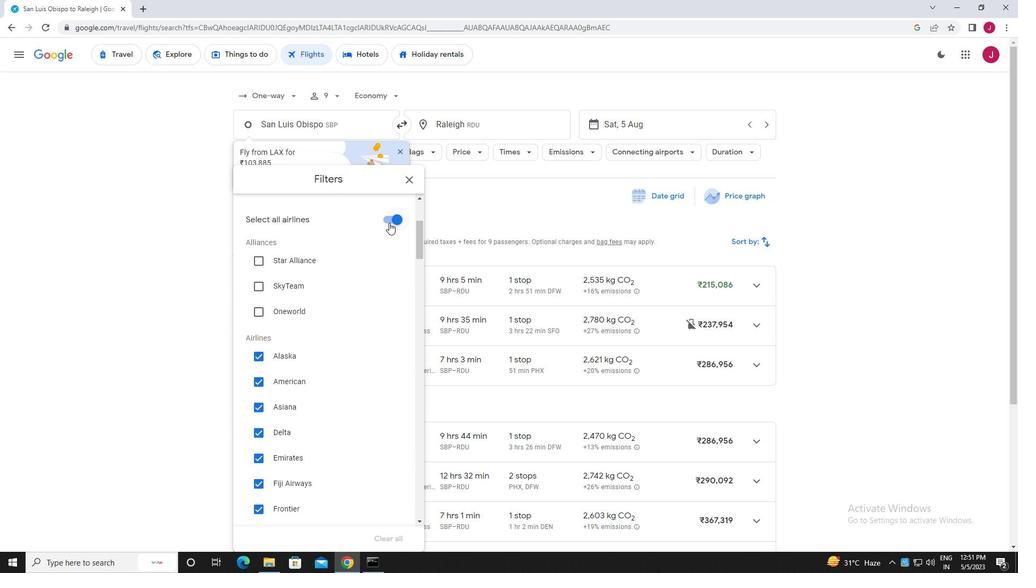 
Action: Mouse pressed left at (387, 216)
Screenshot: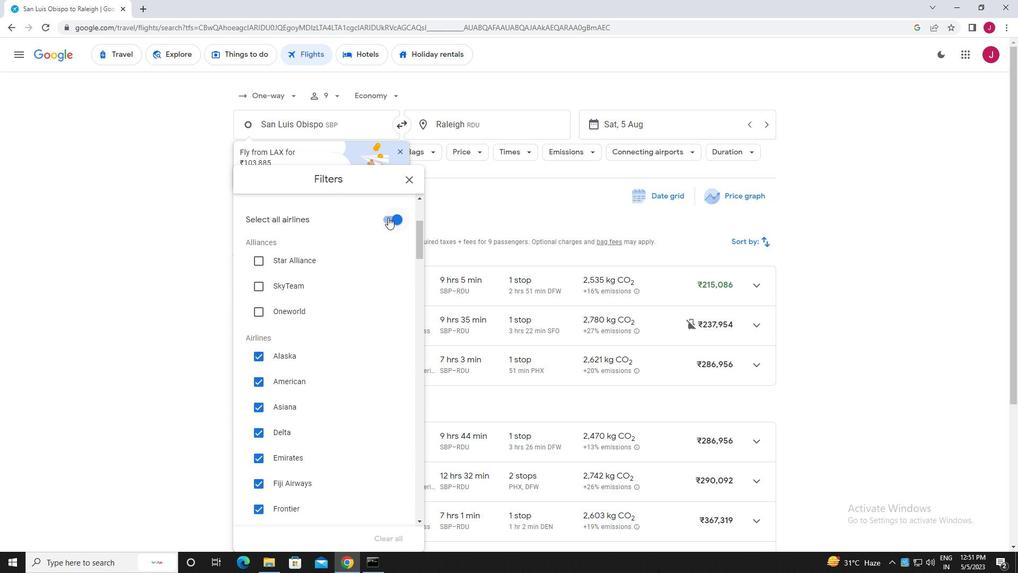 
Action: Mouse moved to (343, 251)
Screenshot: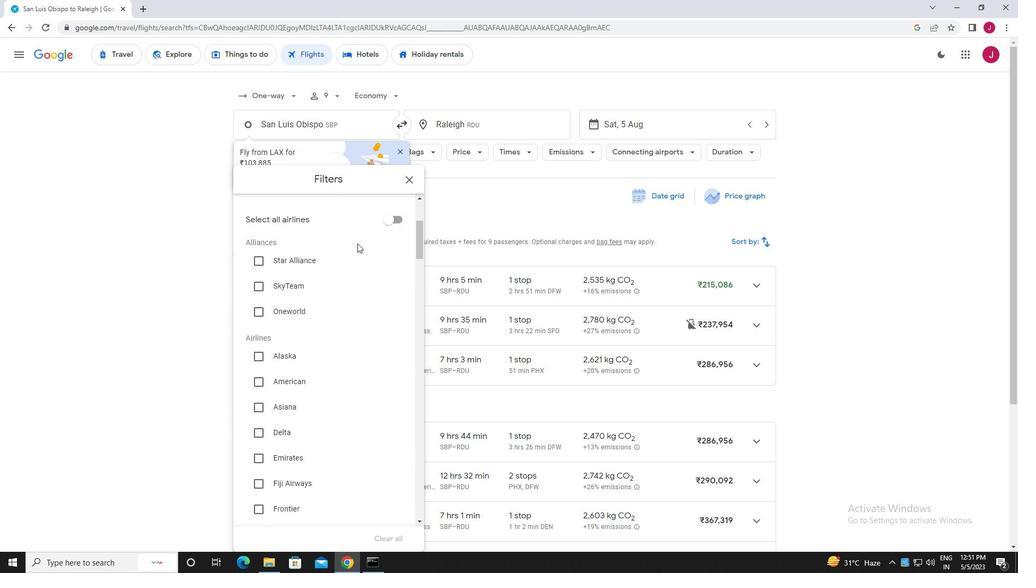 
Action: Mouse scrolled (343, 250) with delta (0, 0)
Screenshot: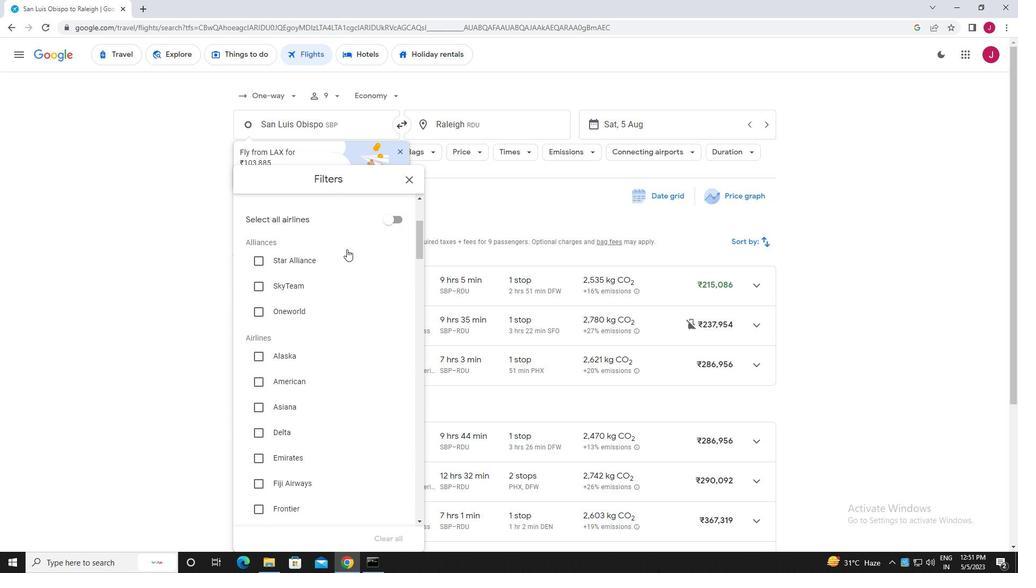 
Action: Mouse scrolled (343, 250) with delta (0, 0)
Screenshot: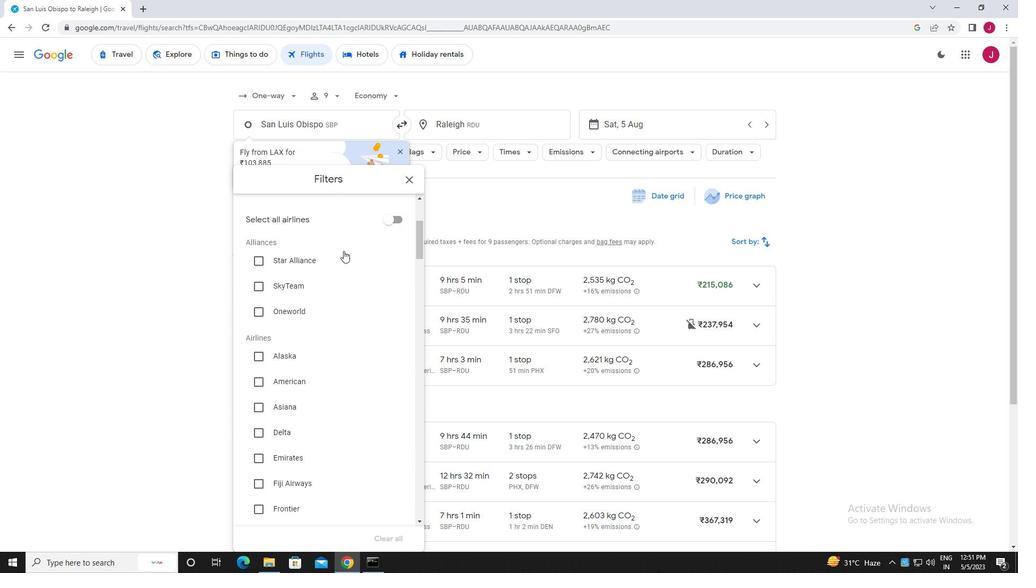 
Action: Mouse moved to (343, 251)
Screenshot: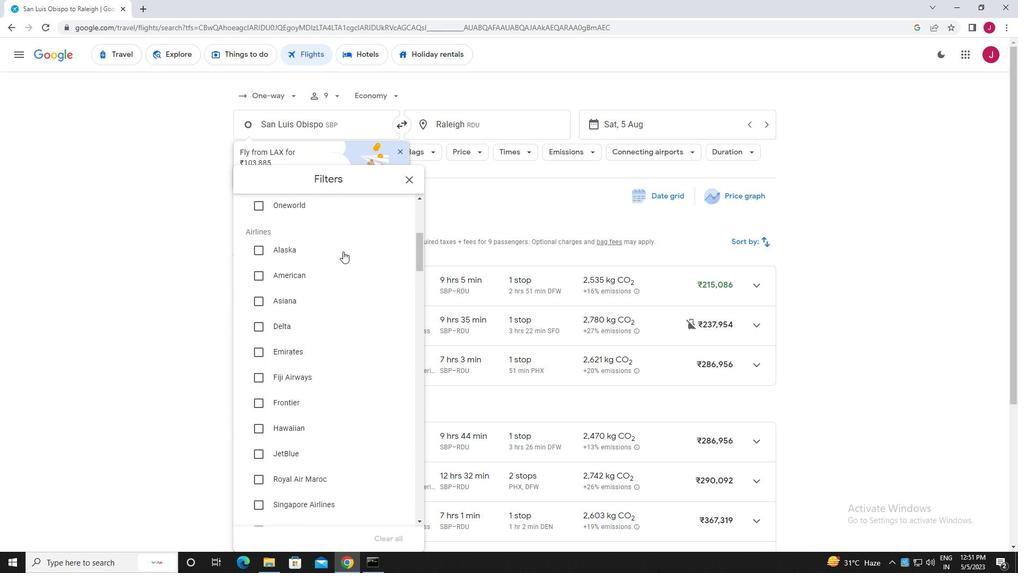 
Action: Mouse scrolled (343, 251) with delta (0, 0)
Screenshot: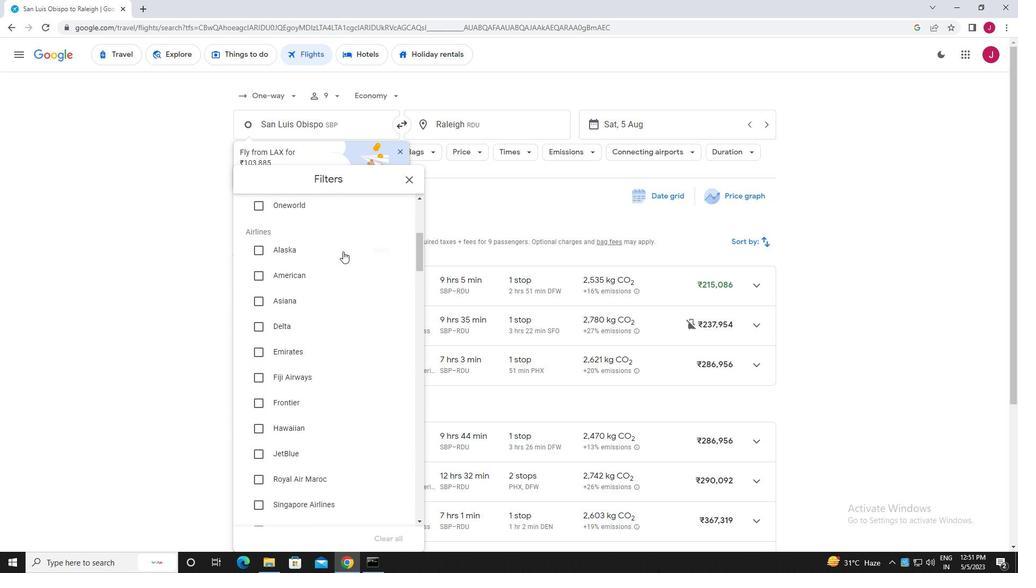 
Action: Mouse scrolled (343, 251) with delta (0, 0)
Screenshot: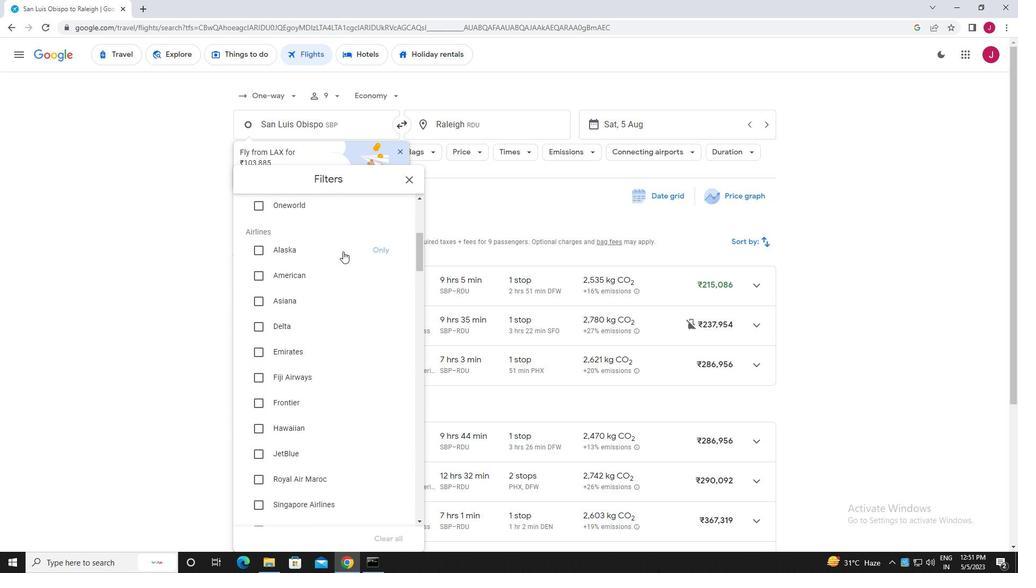 
Action: Mouse moved to (257, 372)
Screenshot: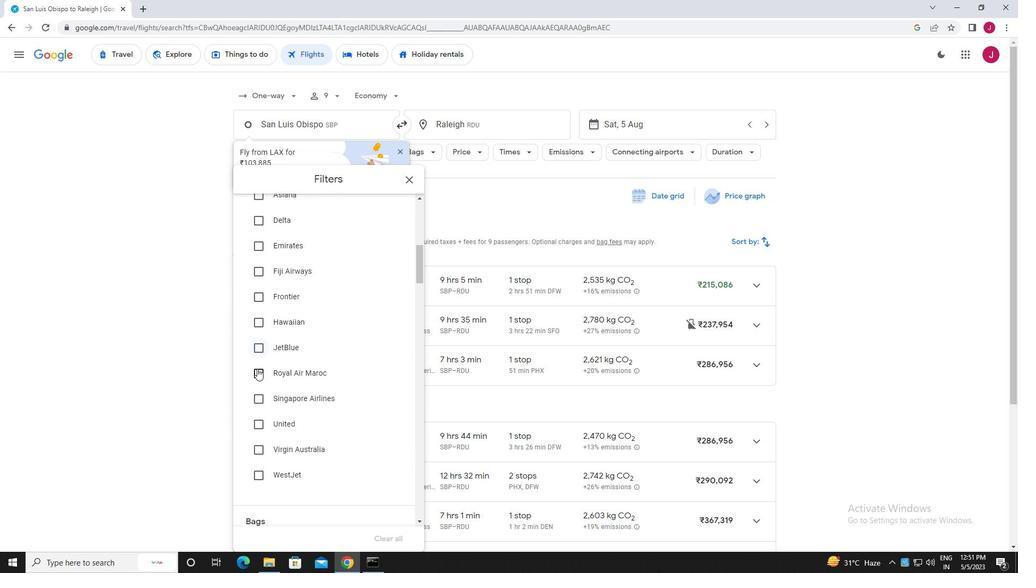 
Action: Mouse pressed left at (257, 372)
Screenshot: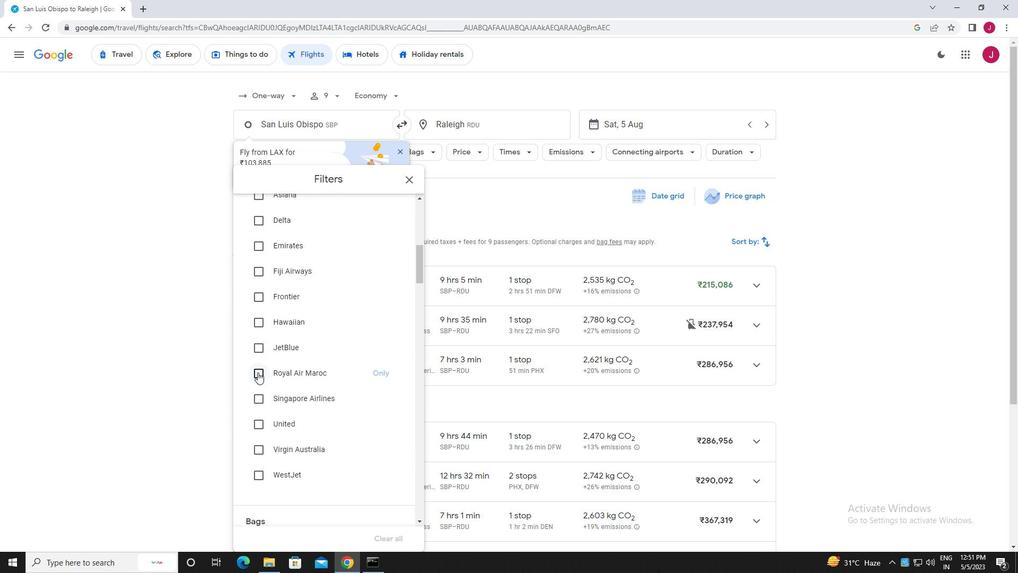 
Action: Mouse moved to (315, 340)
Screenshot: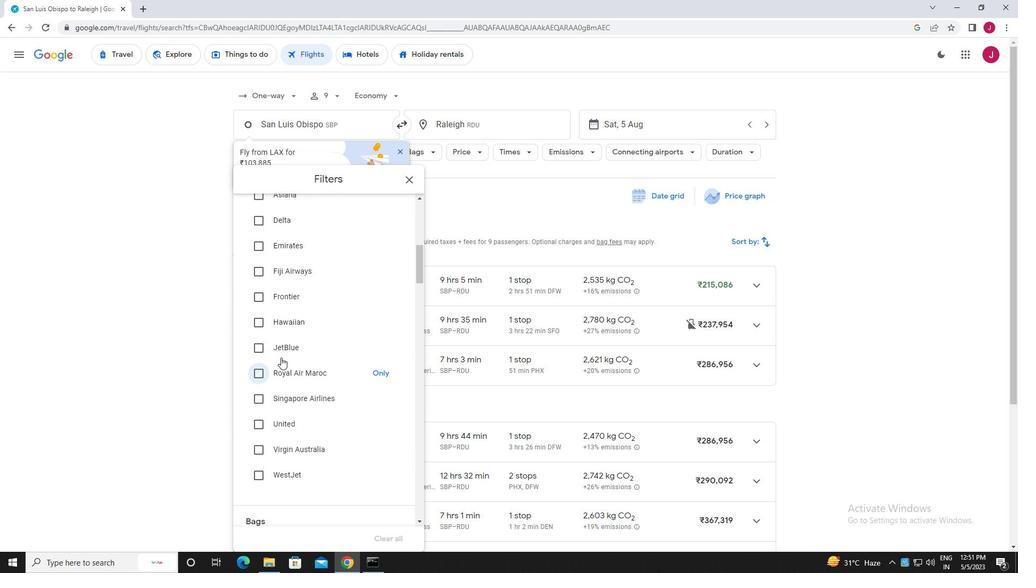 
Action: Mouse scrolled (315, 339) with delta (0, 0)
Screenshot: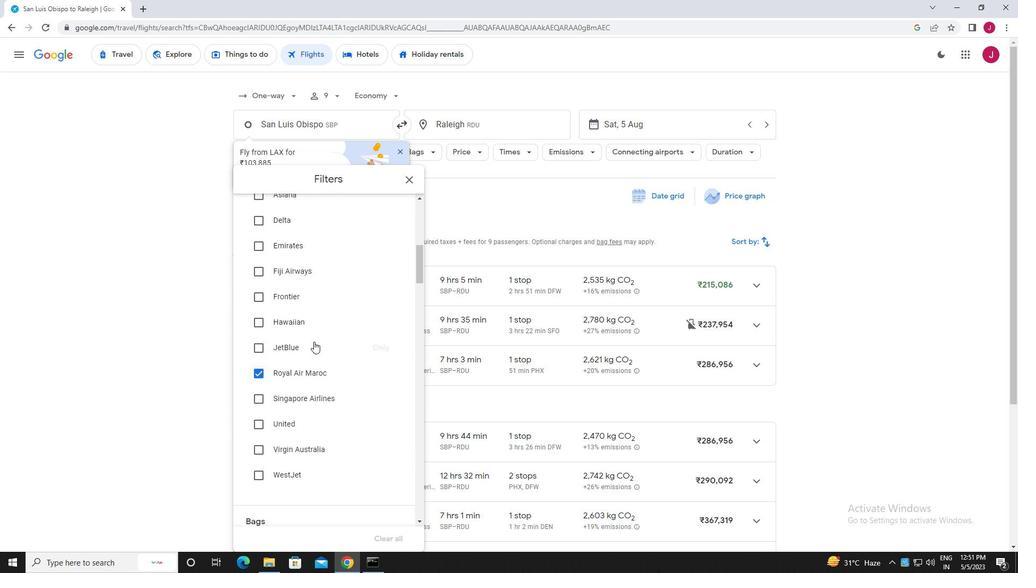 
Action: Mouse scrolled (315, 339) with delta (0, 0)
Screenshot: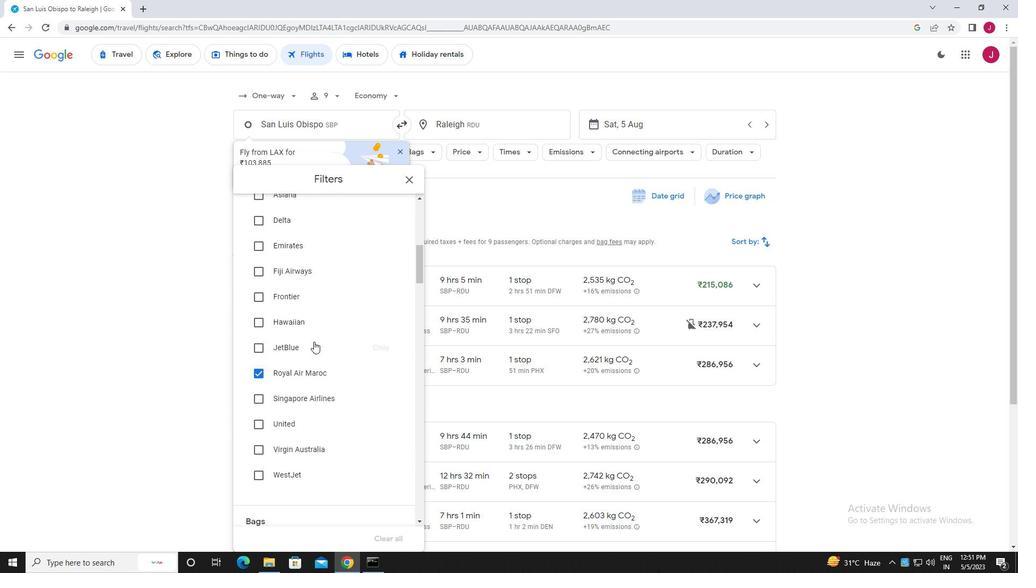 
Action: Mouse scrolled (315, 339) with delta (0, 0)
Screenshot: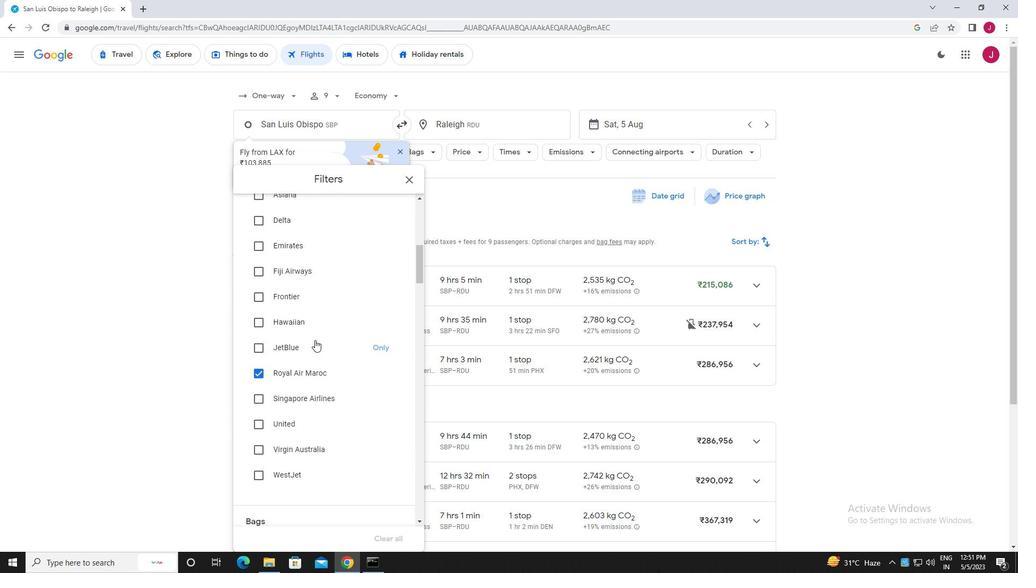 
Action: Mouse scrolled (315, 339) with delta (0, 0)
Screenshot: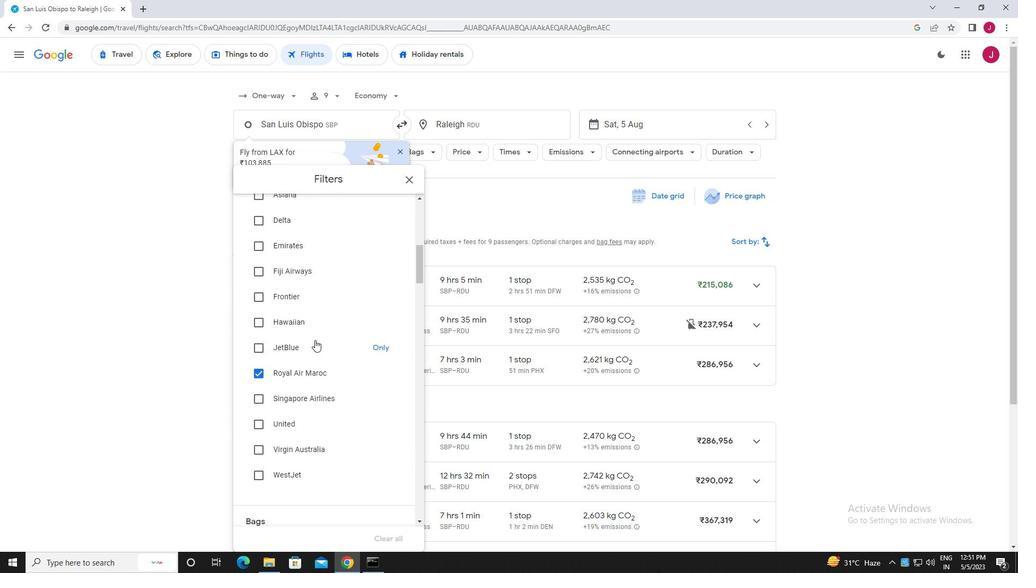 
Action: Mouse moved to (316, 338)
Screenshot: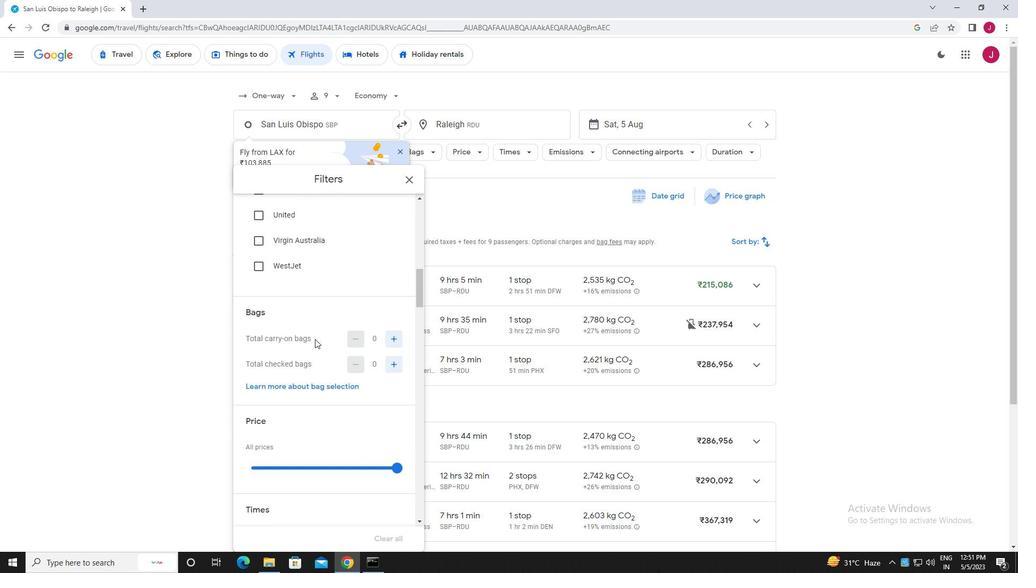 
Action: Mouse scrolled (316, 337) with delta (0, 0)
Screenshot: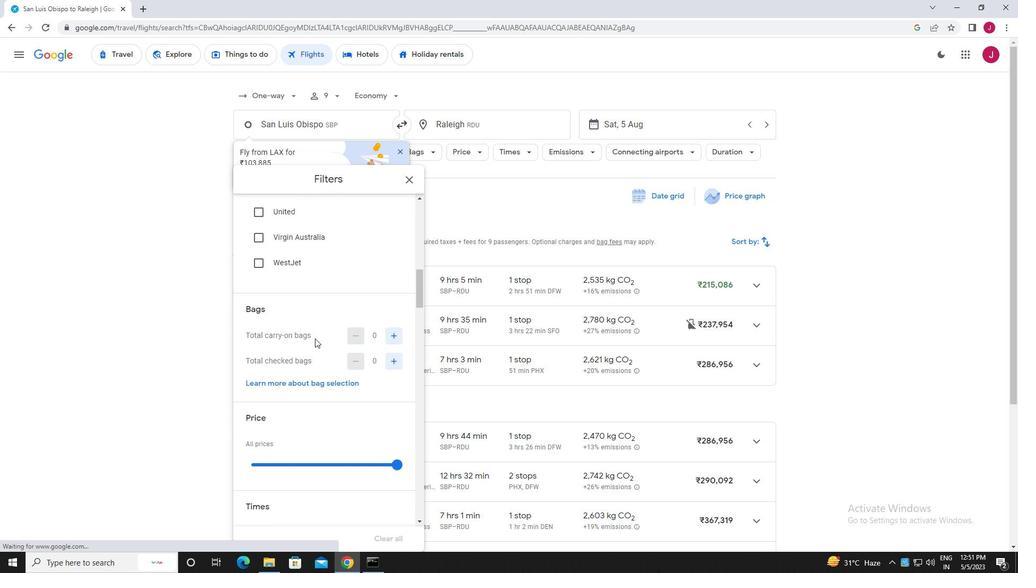 
Action: Mouse moved to (316, 338)
Screenshot: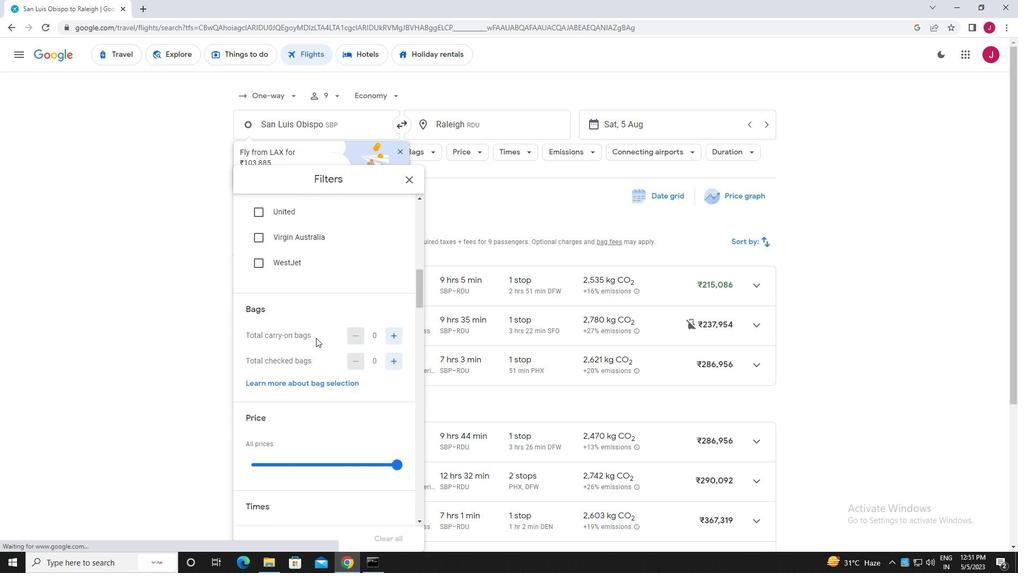 
Action: Mouse scrolled (316, 337) with delta (0, 0)
Screenshot: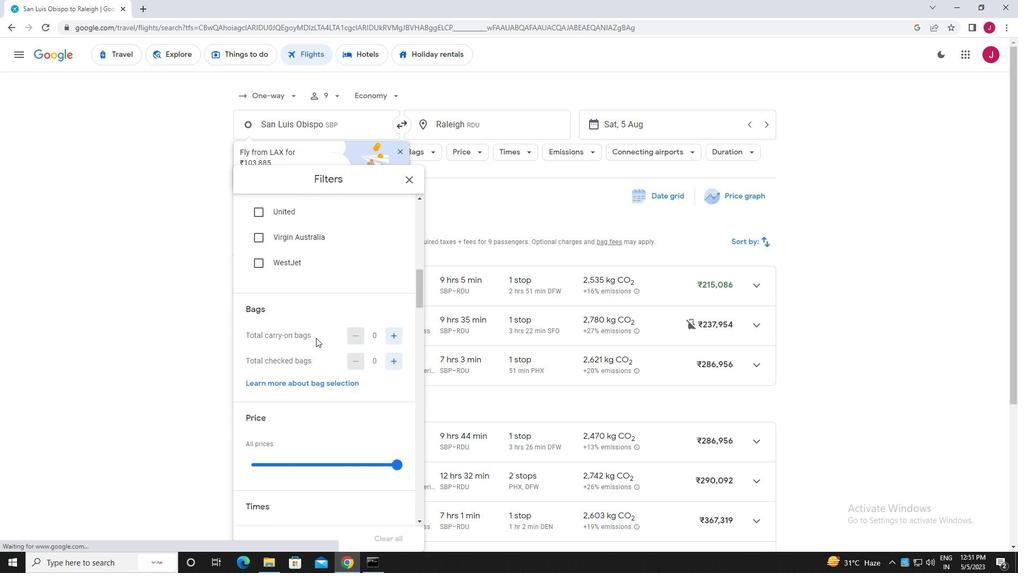 
Action: Mouse moved to (396, 229)
Screenshot: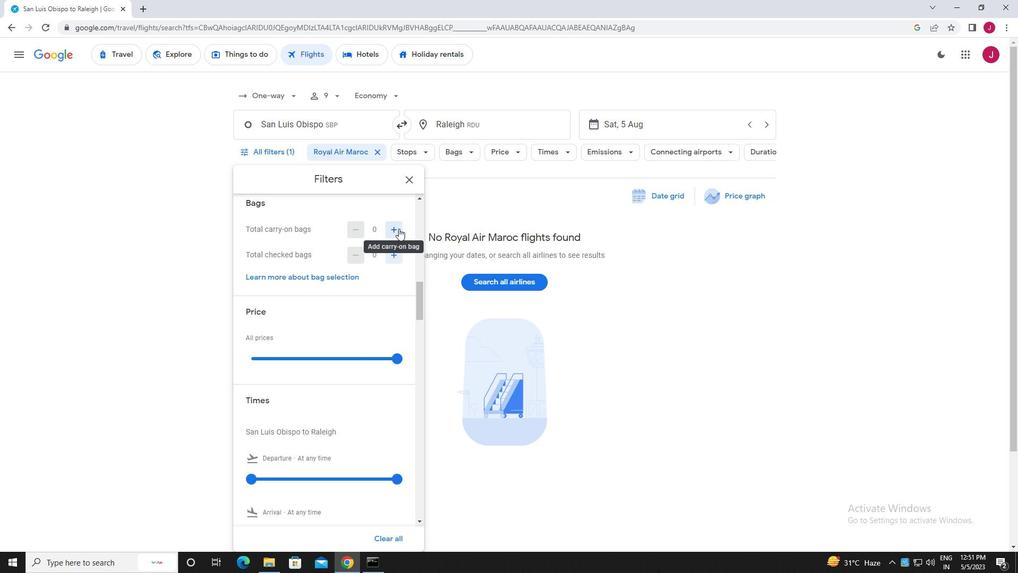 
Action: Mouse pressed left at (396, 229)
Screenshot: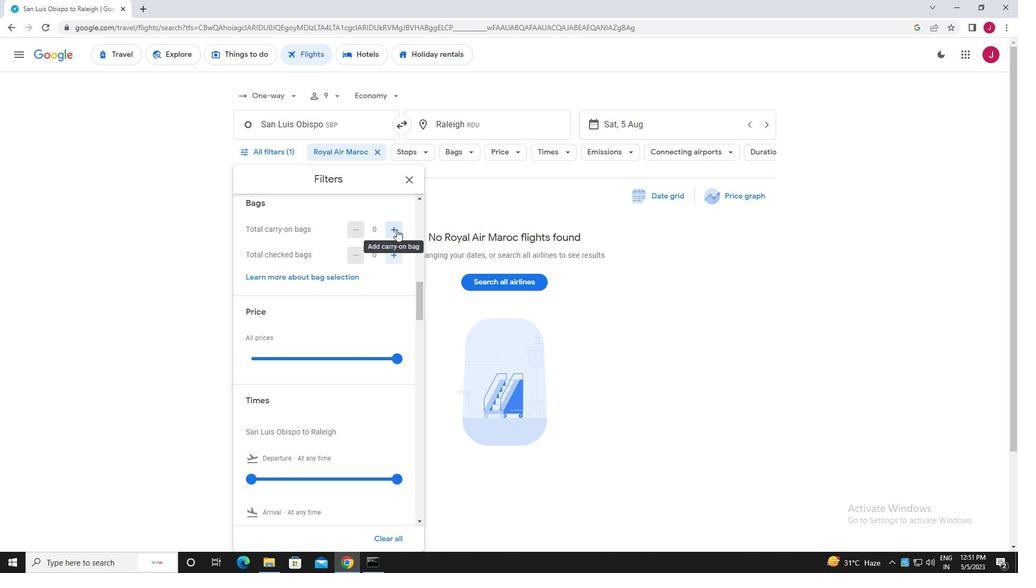
Action: Mouse moved to (376, 244)
Screenshot: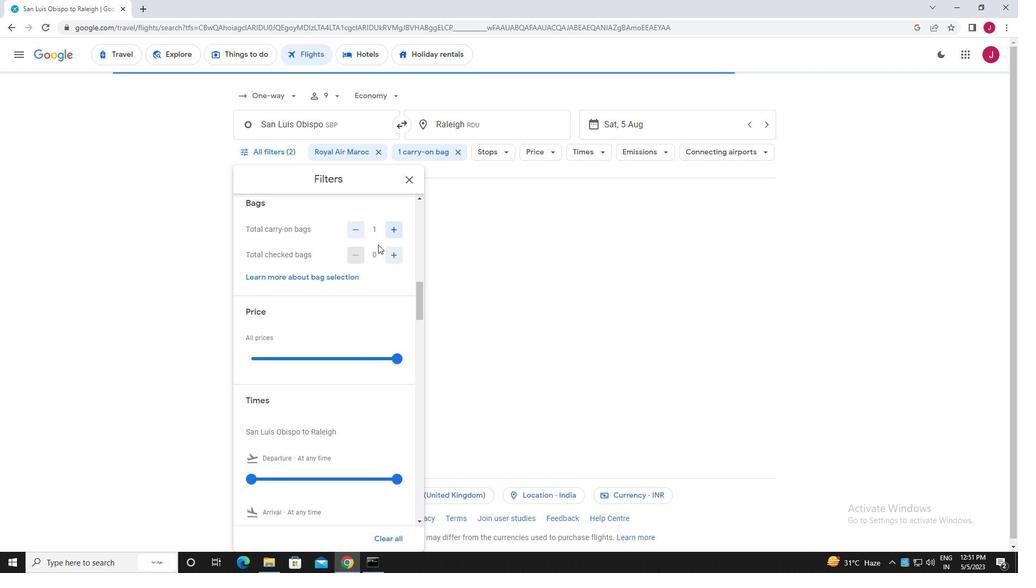 
Action: Mouse scrolled (376, 244) with delta (0, 0)
Screenshot: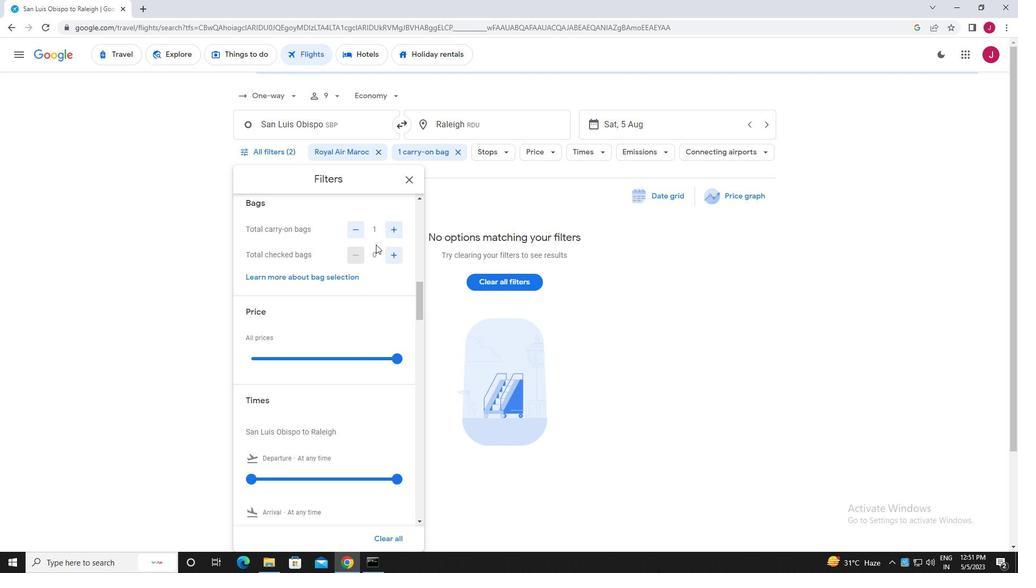 
Action: Mouse scrolled (376, 244) with delta (0, 0)
Screenshot: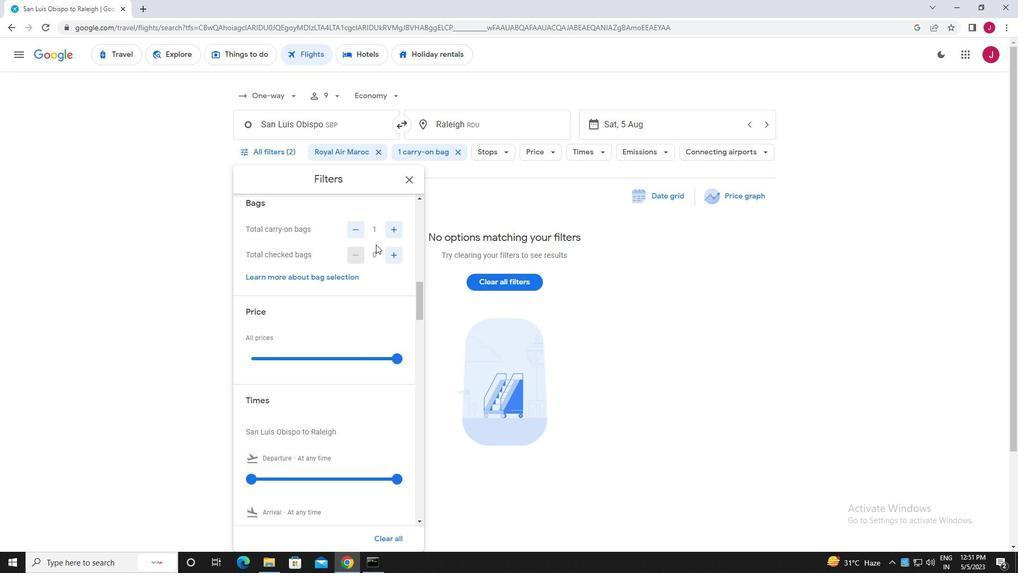 
Action: Mouse moved to (396, 251)
Screenshot: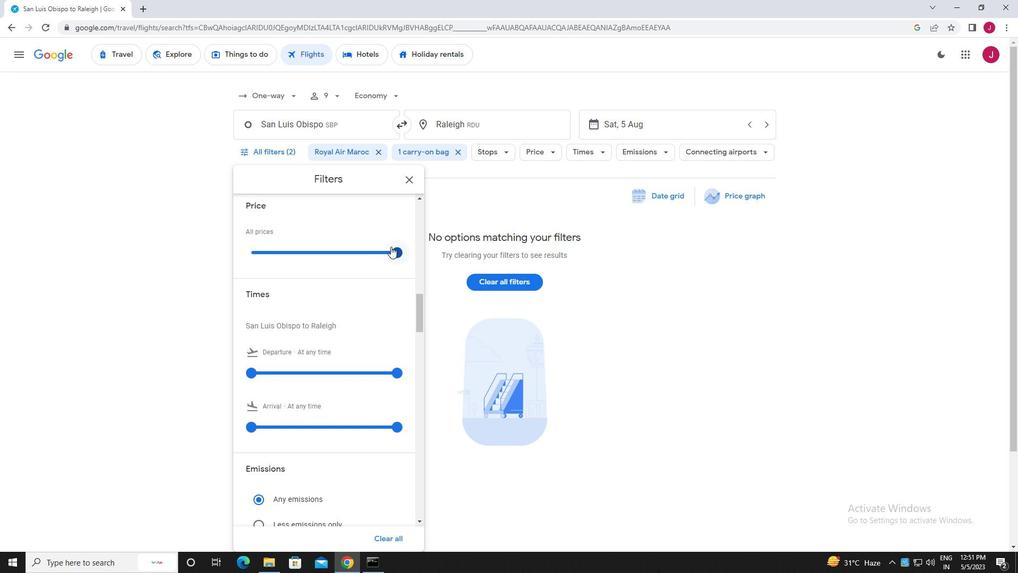 
Action: Mouse pressed left at (396, 251)
Screenshot: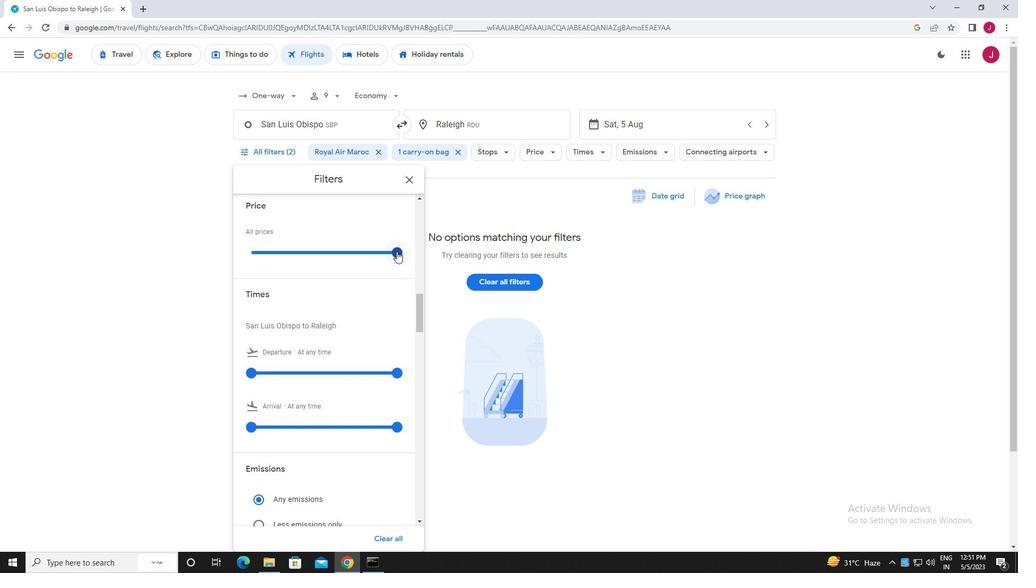 
Action: Mouse moved to (320, 256)
Screenshot: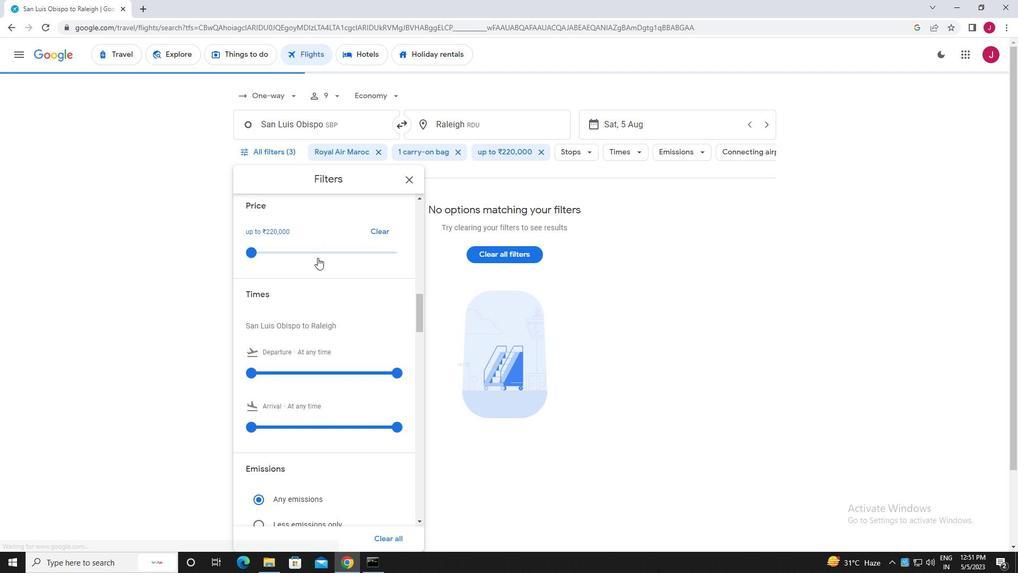 
Action: Mouse scrolled (320, 256) with delta (0, 0)
Screenshot: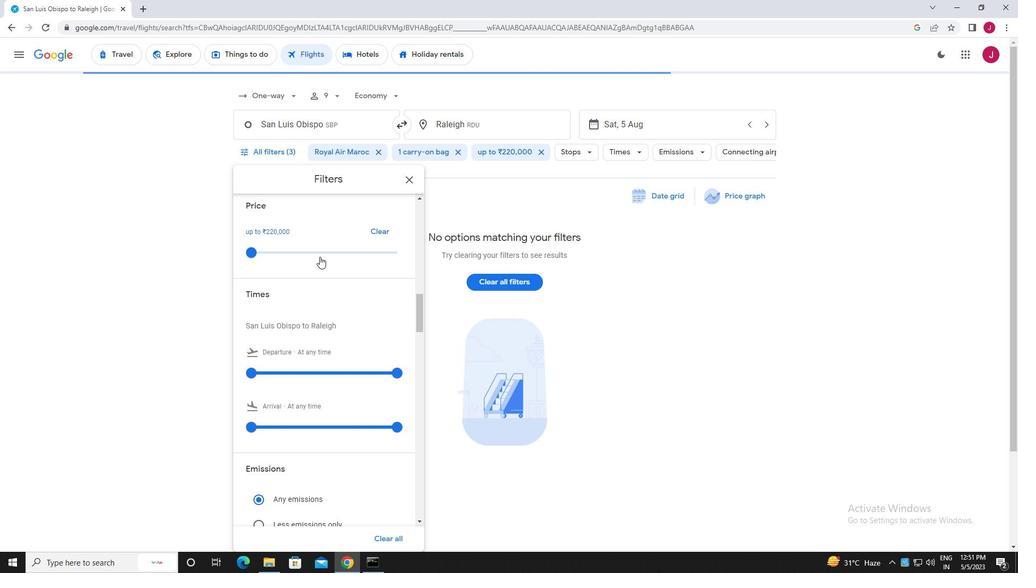 
Action: Mouse moved to (320, 256)
Screenshot: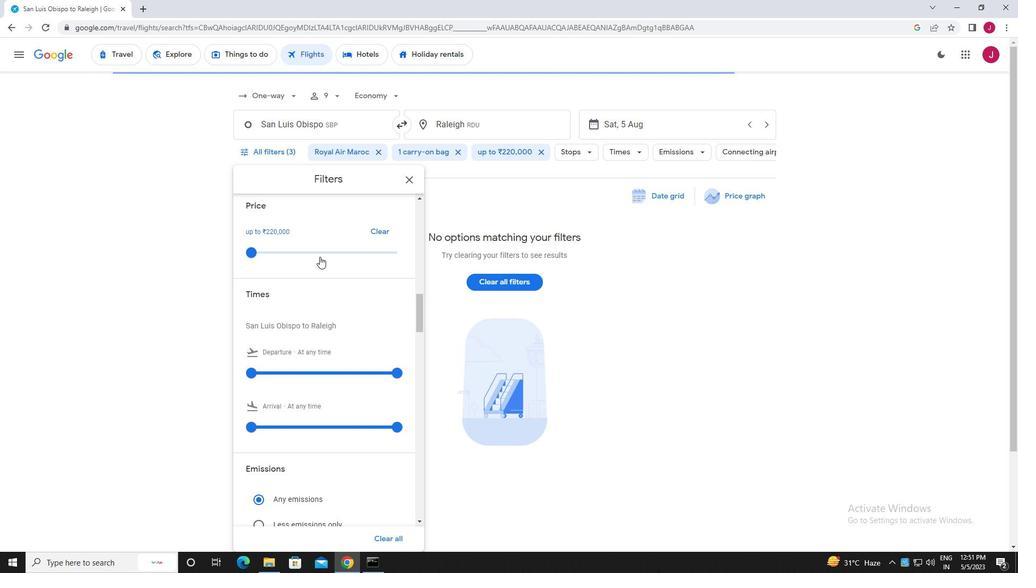 
Action: Mouse scrolled (320, 256) with delta (0, 0)
Screenshot: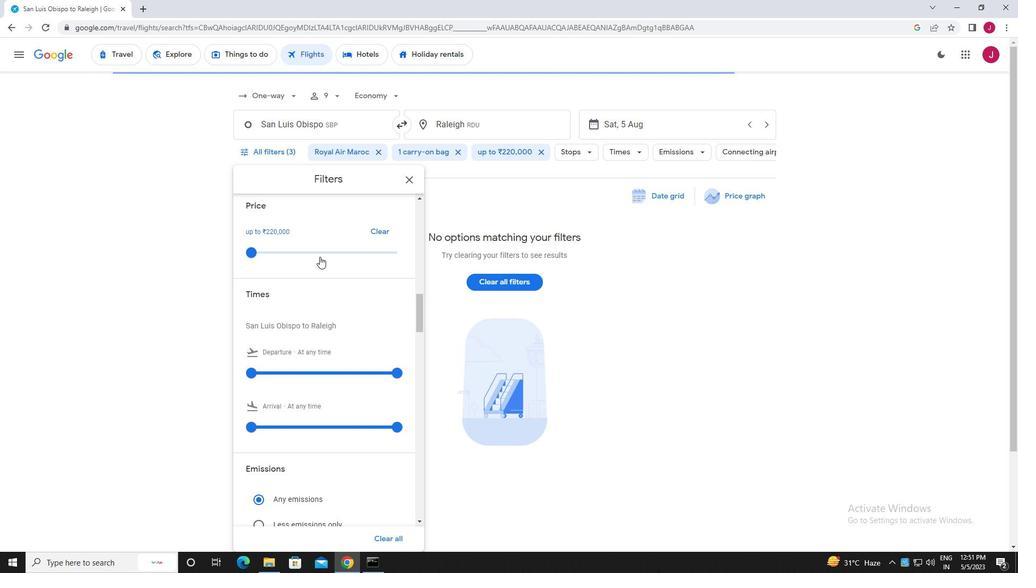 
Action: Mouse moved to (248, 265)
Screenshot: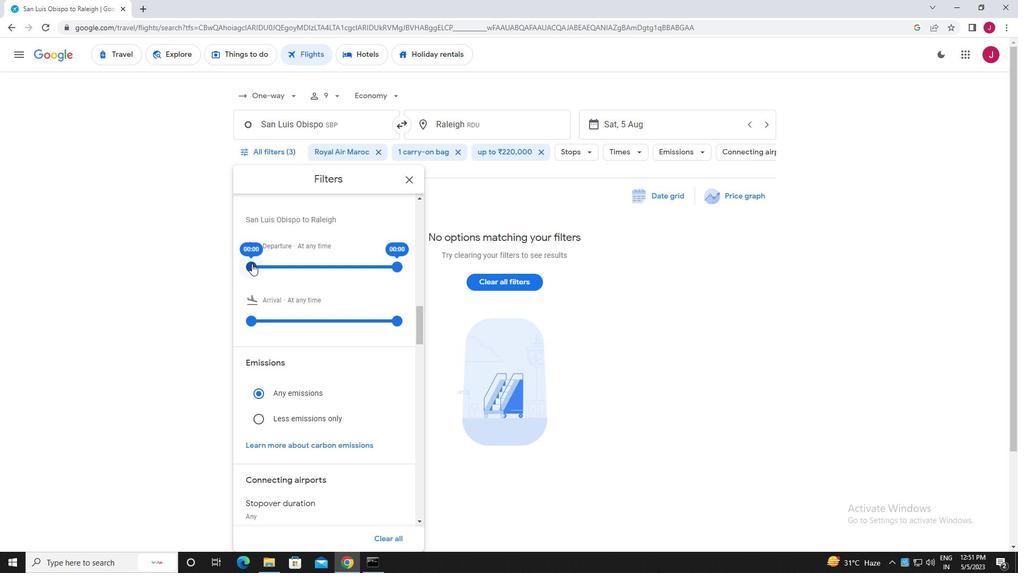 
Action: Mouse pressed left at (248, 265)
Screenshot: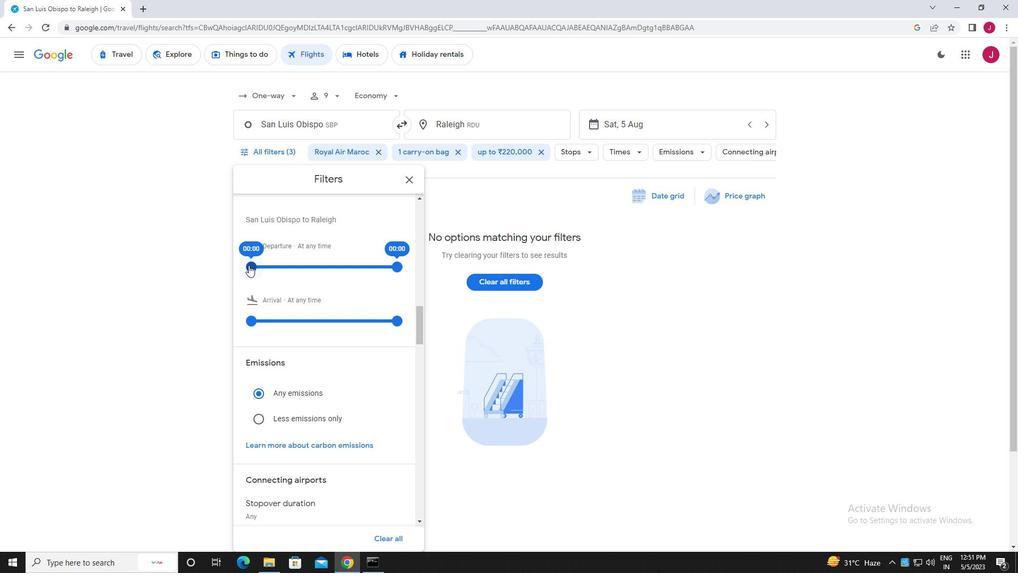 
Action: Mouse moved to (399, 267)
Screenshot: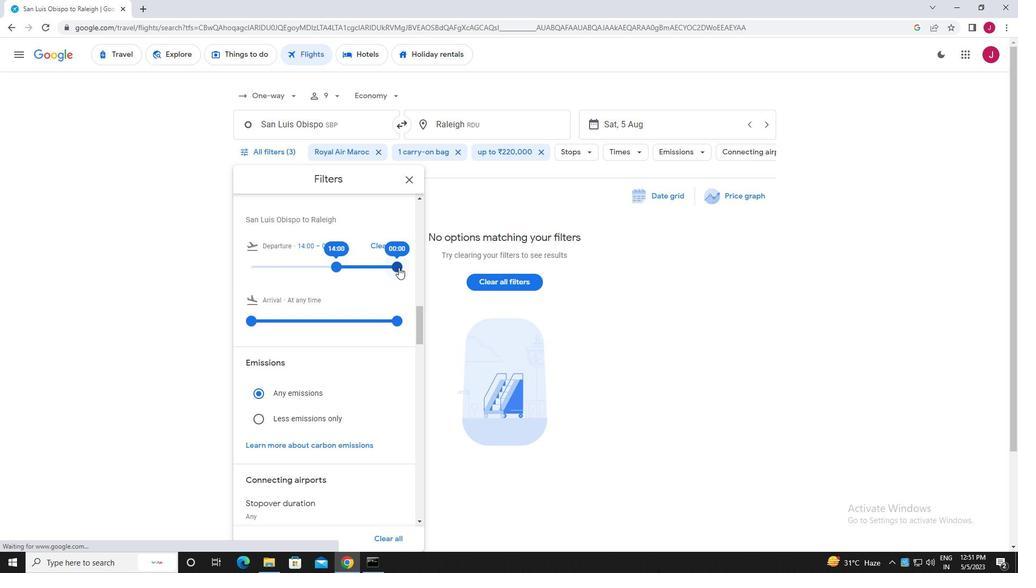 
Action: Mouse pressed left at (399, 267)
Screenshot: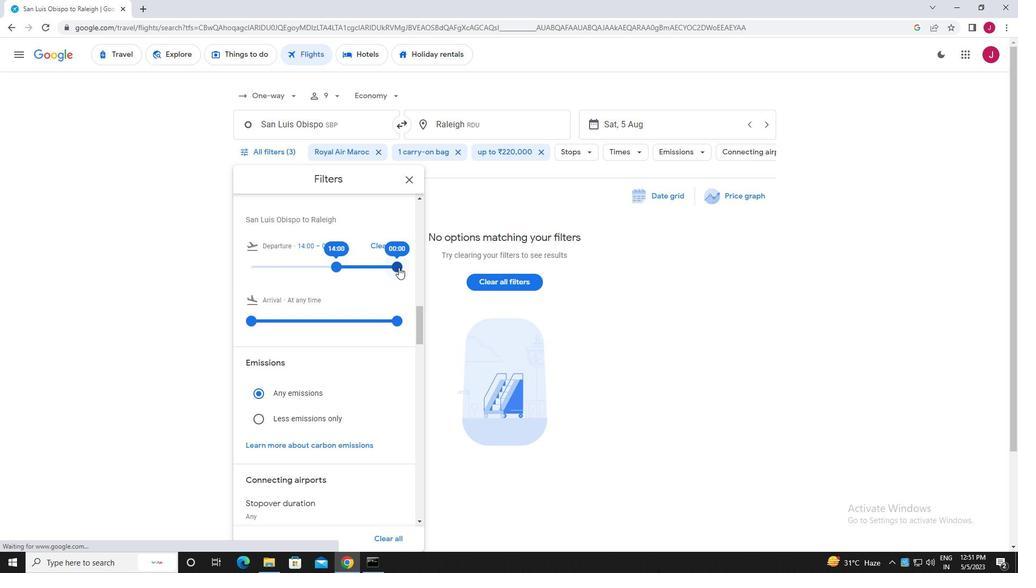 
Action: Mouse moved to (409, 182)
Screenshot: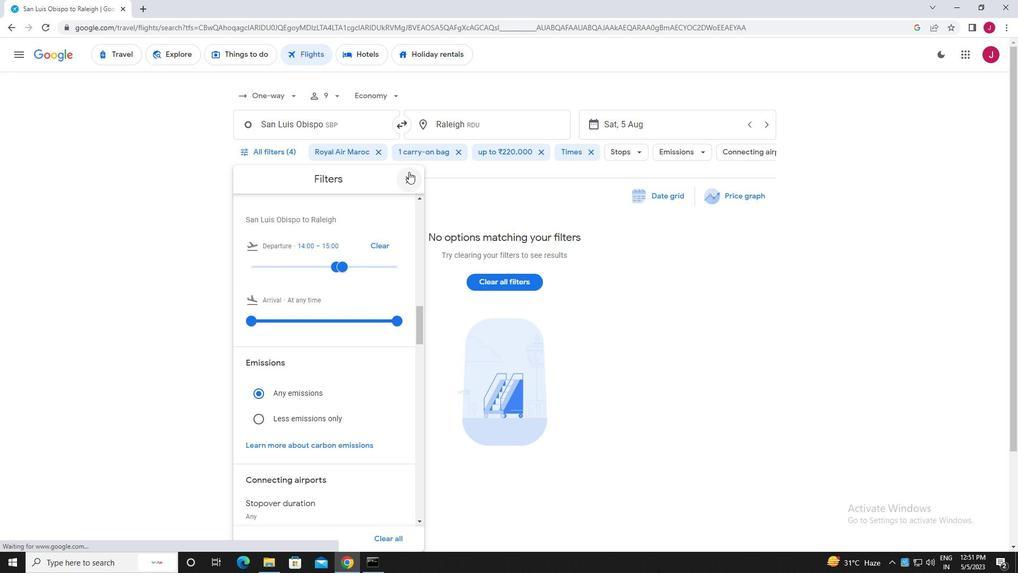 
Action: Mouse pressed left at (409, 182)
Screenshot: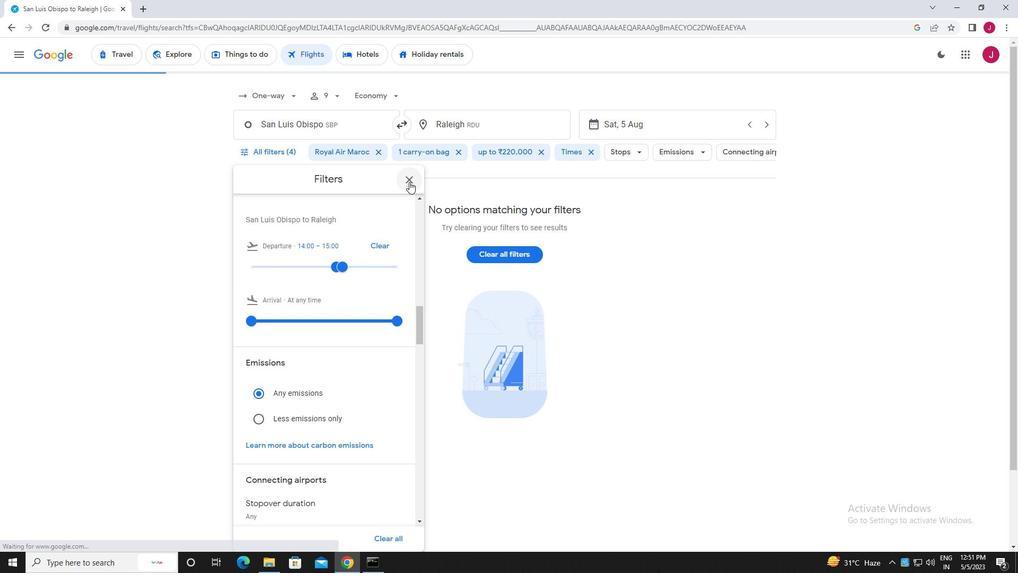 
